 Task: Open Card Employee Promotion Review in Board Customer Service Knowledge Base Development and Management to Workspace Cash Management and add a team member Softage.1@softage.net, a label Red, a checklist Performance Management, an attachment from your google drive, a color Red and finally, add a card description 'Develop and launch new referral program for social media sharing' and a comment 'We should approach this task with a sense of experimentation and exploration, willing to try new things and take risks.'. Add a start date 'Jan 09, 1900' with a due date 'Jan 16, 1900'
Action: Mouse moved to (71, 261)
Screenshot: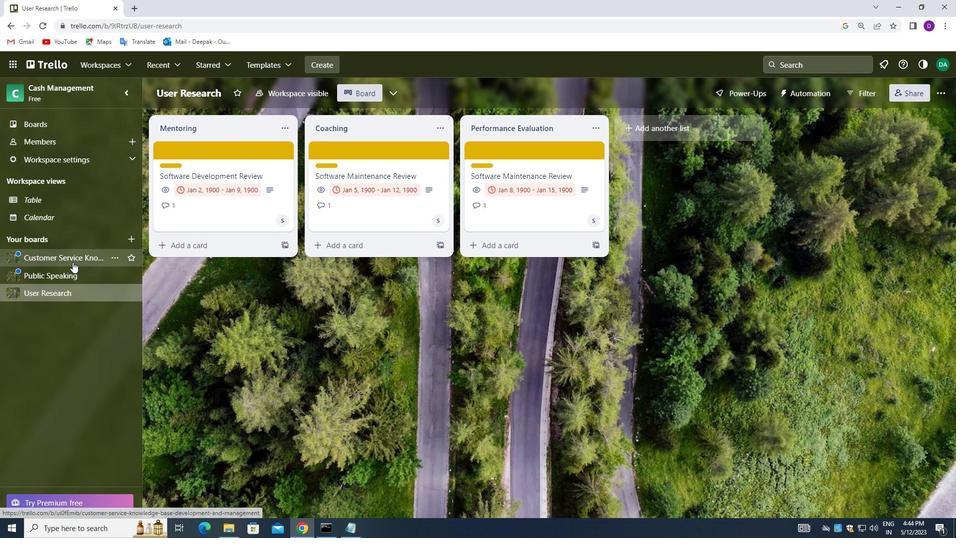 
Action: Mouse pressed left at (71, 261)
Screenshot: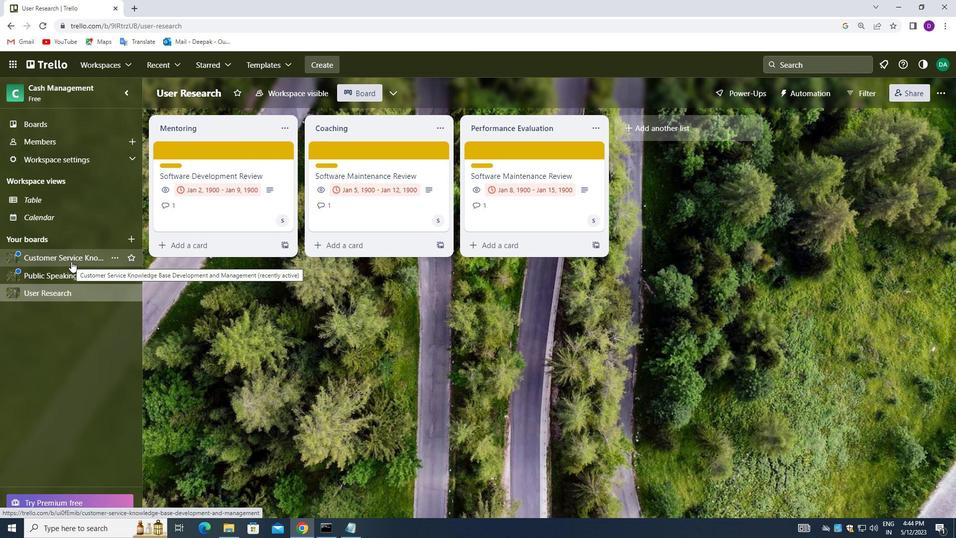 
Action: Mouse moved to (503, 150)
Screenshot: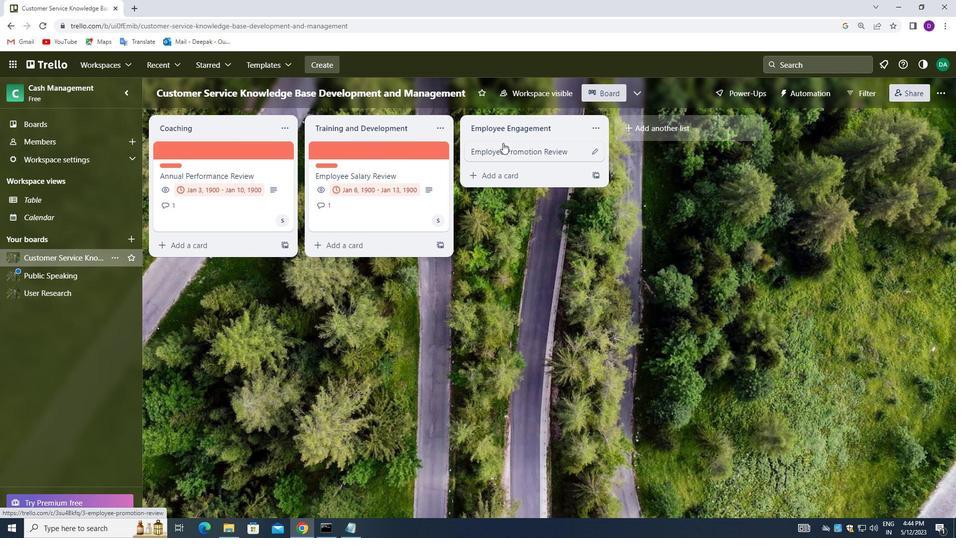 
Action: Mouse pressed left at (503, 150)
Screenshot: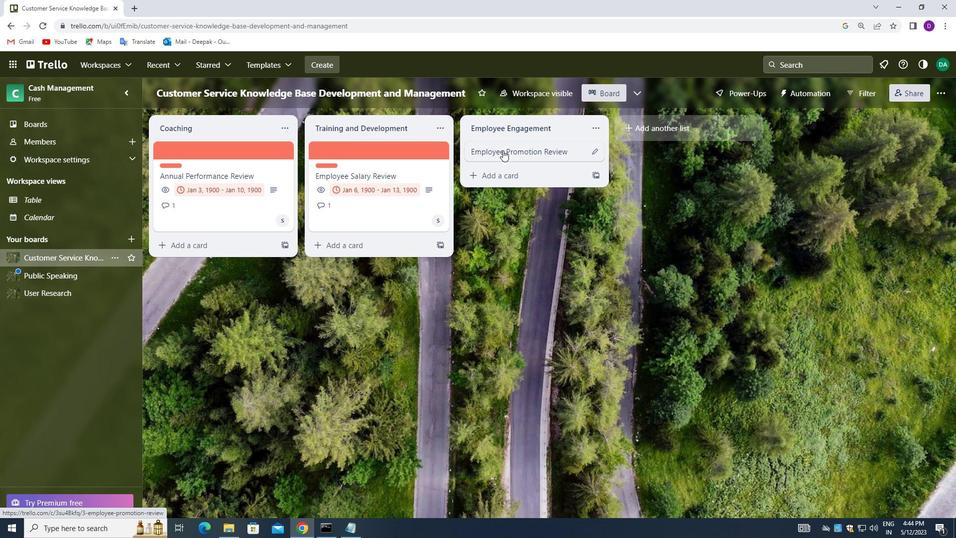 
Action: Mouse moved to (605, 189)
Screenshot: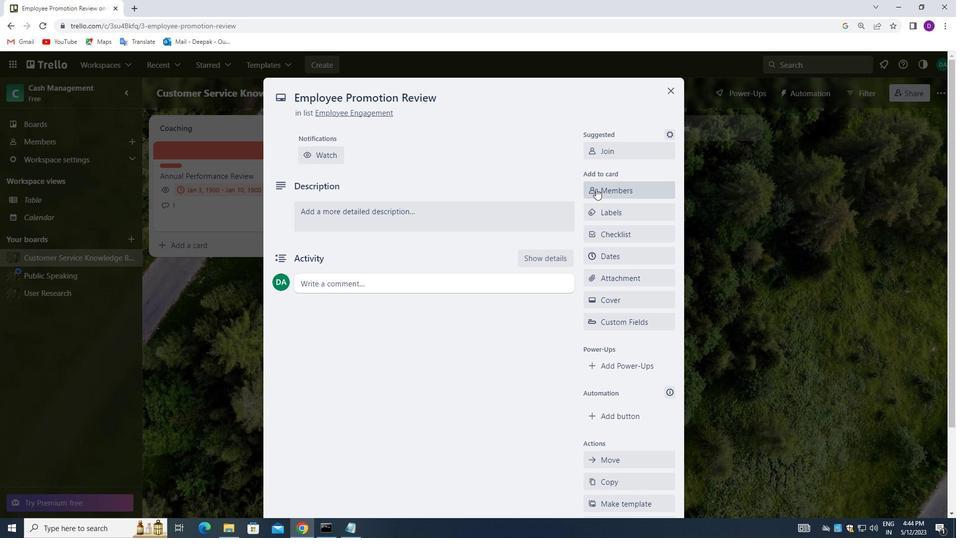 
Action: Mouse pressed left at (605, 189)
Screenshot: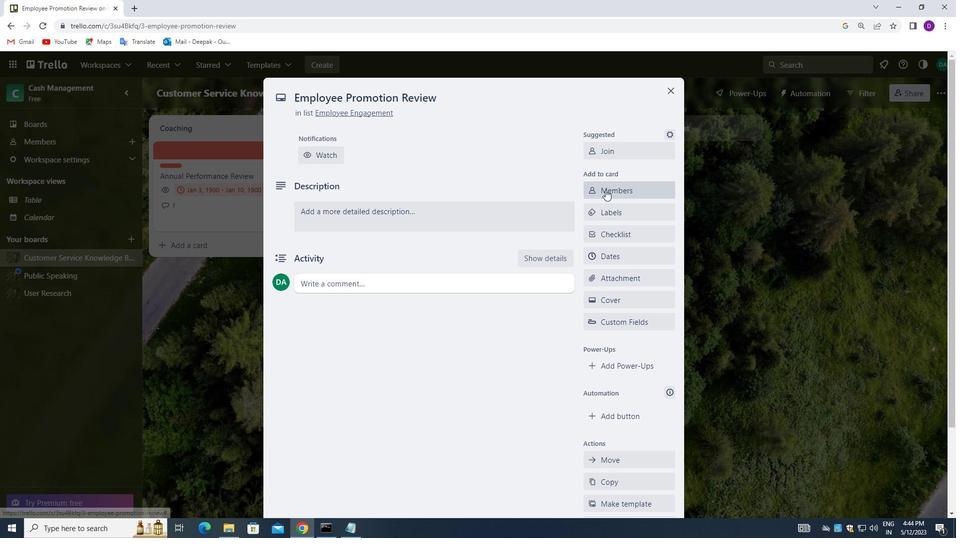 
Action: Mouse moved to (618, 245)
Screenshot: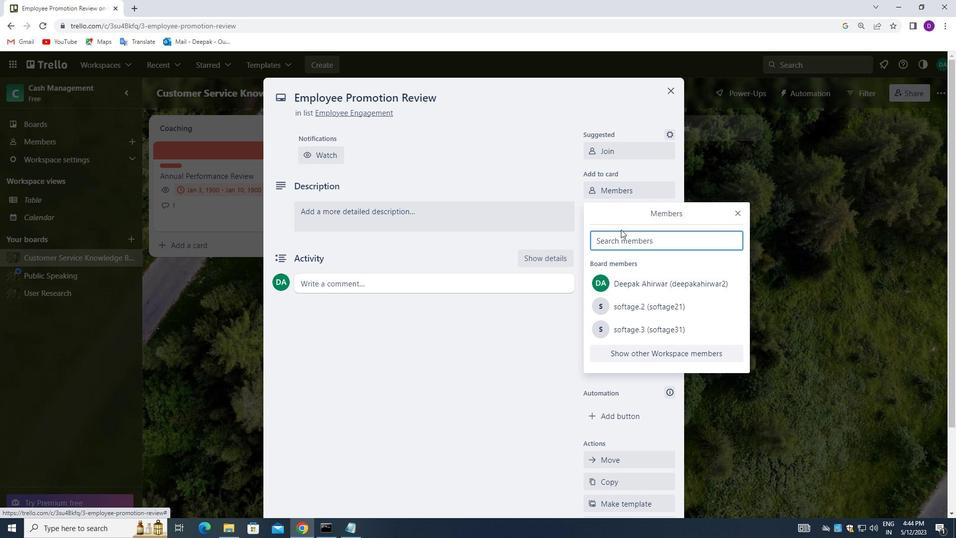 
Action: Mouse pressed left at (618, 245)
Screenshot: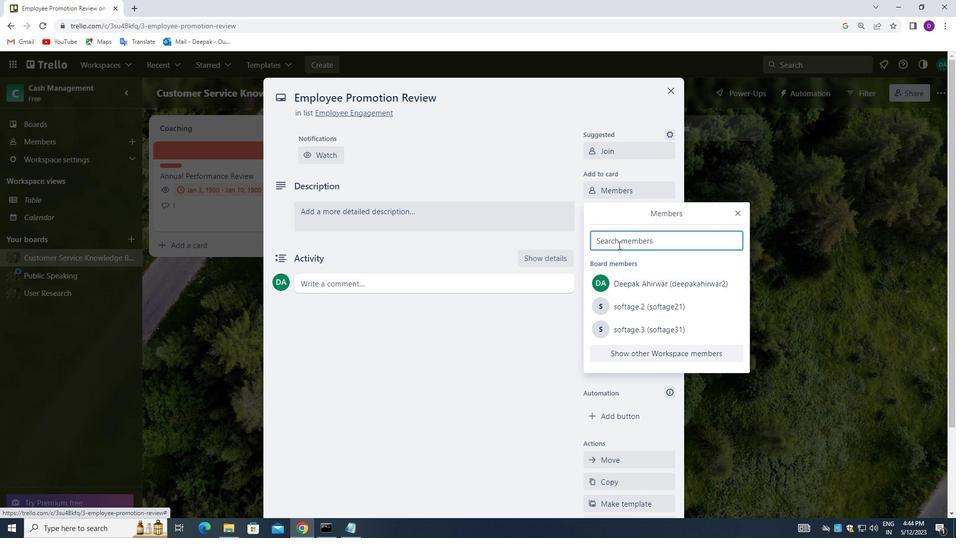 
Action: Key pressed softage.1<Key.shift>@SOFTAGE.NET
Screenshot: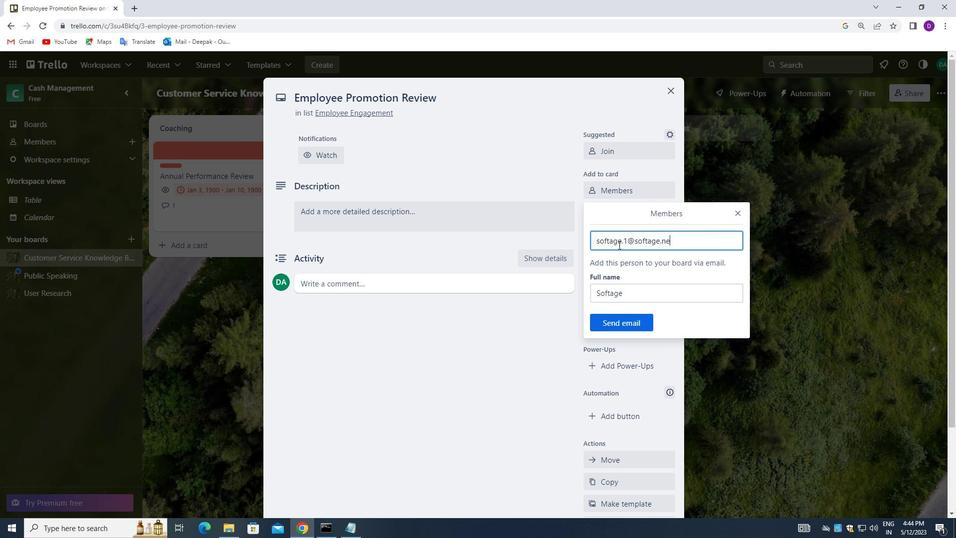 
Action: Mouse moved to (616, 326)
Screenshot: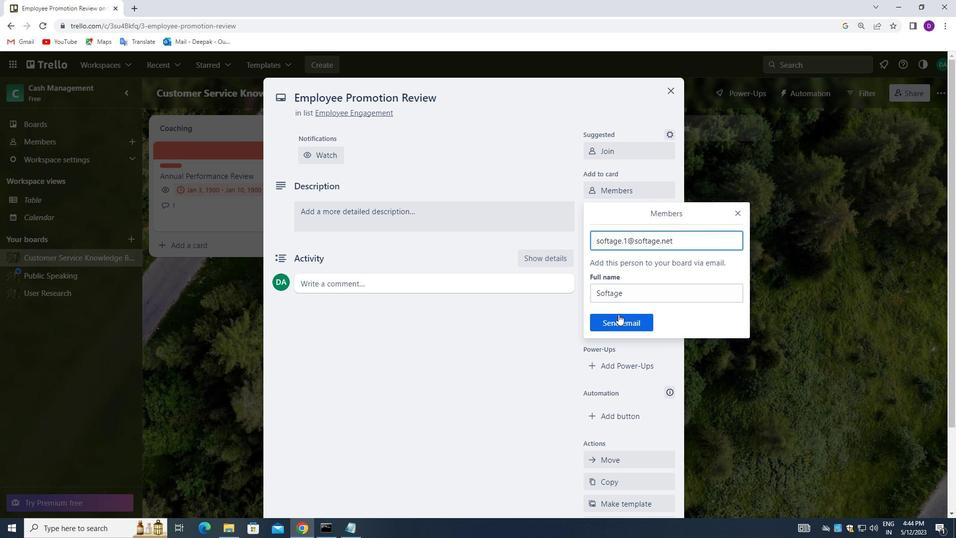 
Action: Mouse pressed left at (616, 326)
Screenshot: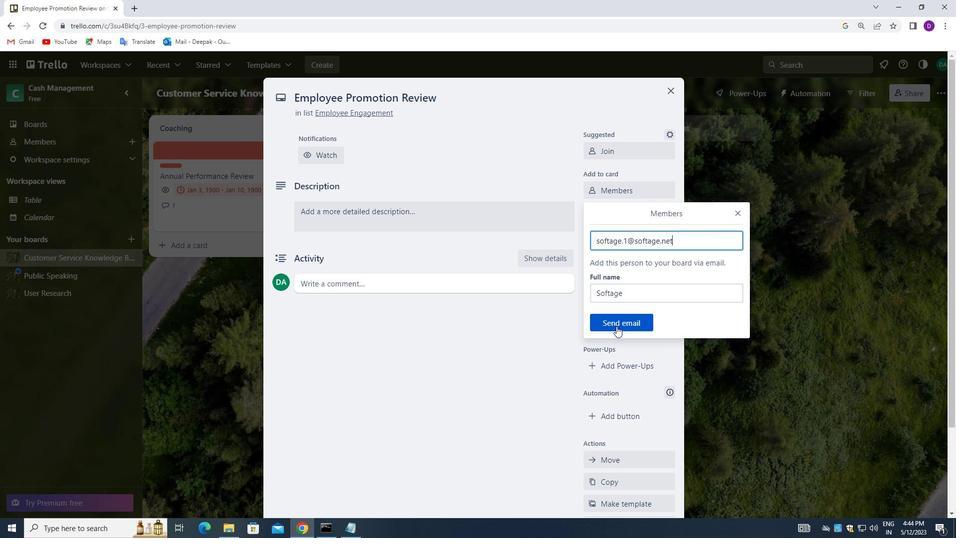 
Action: Mouse moved to (626, 212)
Screenshot: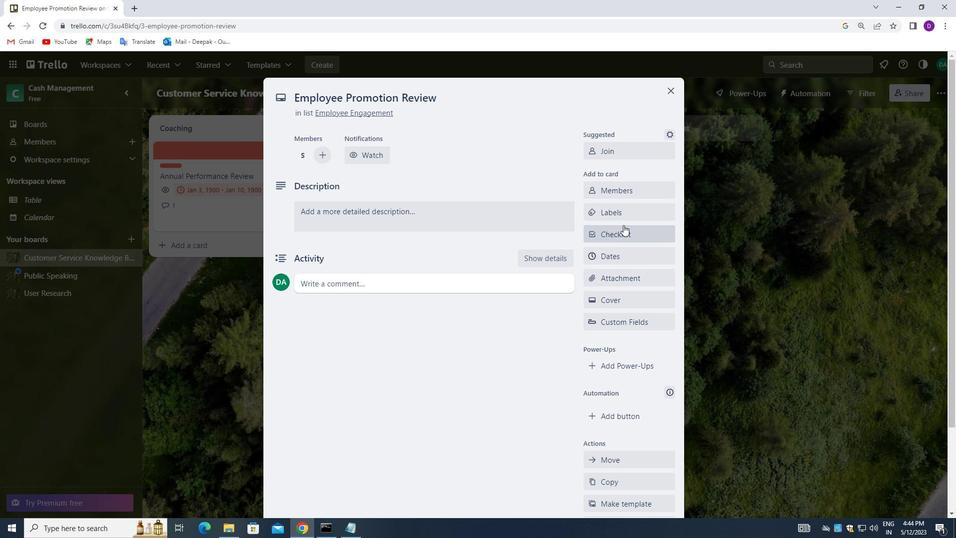 
Action: Mouse pressed left at (626, 212)
Screenshot: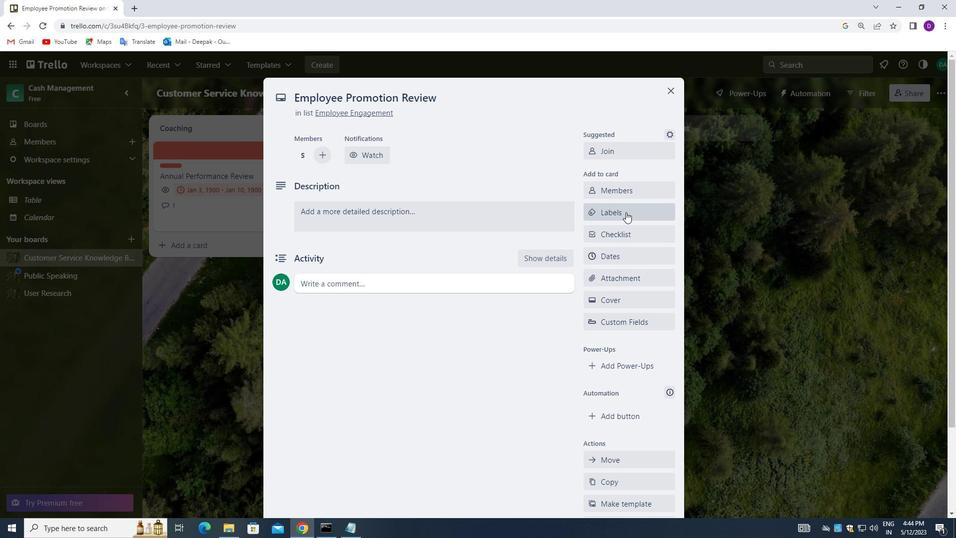 
Action: Mouse moved to (642, 360)
Screenshot: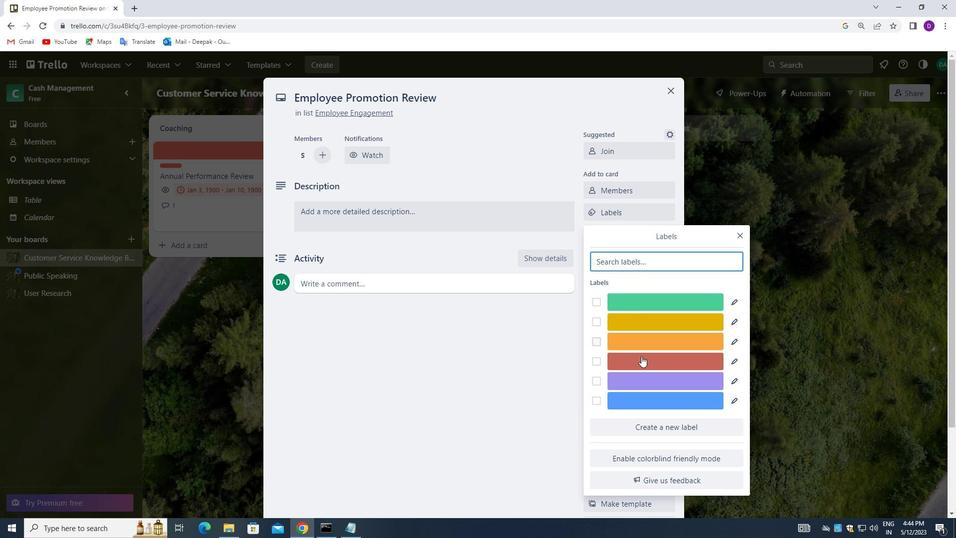 
Action: Mouse pressed left at (642, 360)
Screenshot: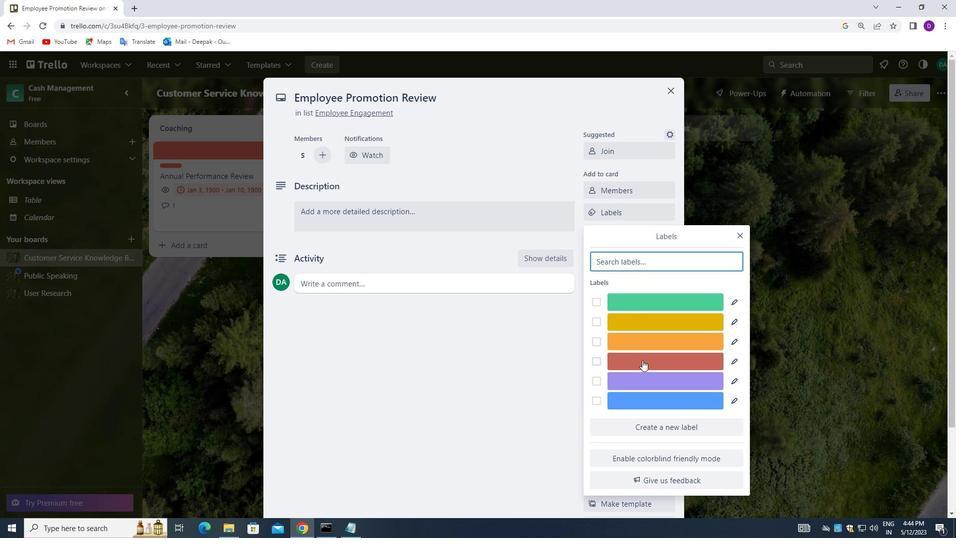 
Action: Mouse moved to (871, 305)
Screenshot: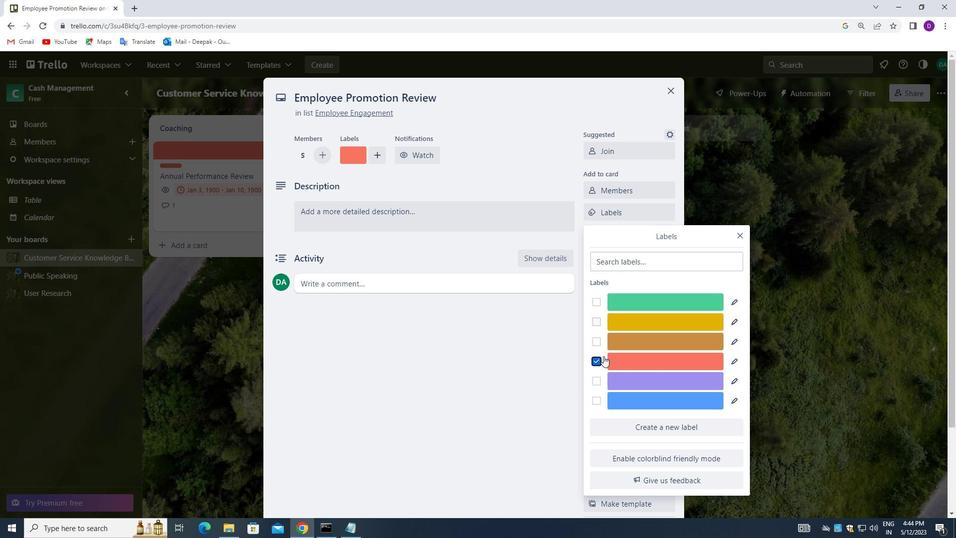 
Action: Mouse pressed left at (871, 305)
Screenshot: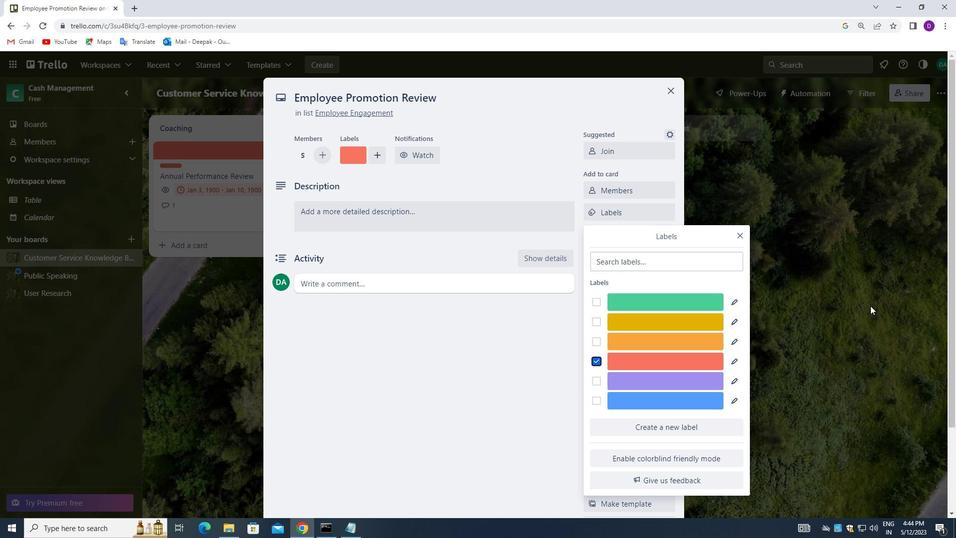 
Action: Mouse moved to (647, 235)
Screenshot: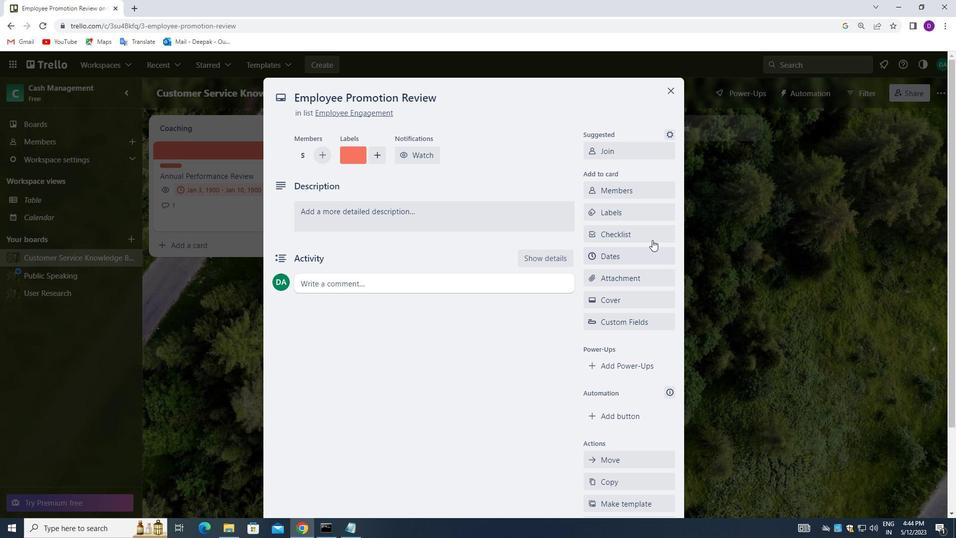 
Action: Mouse pressed left at (647, 235)
Screenshot: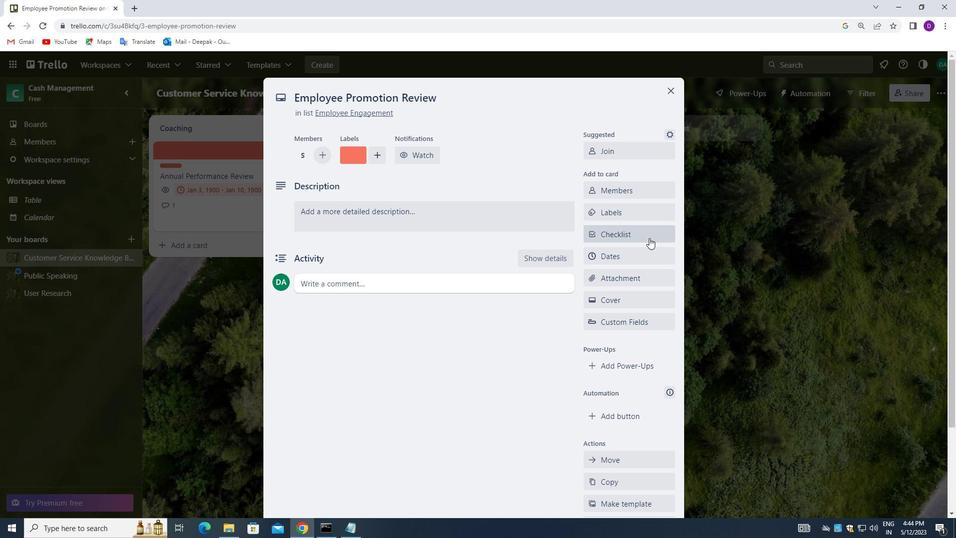 
Action: Mouse moved to (631, 297)
Screenshot: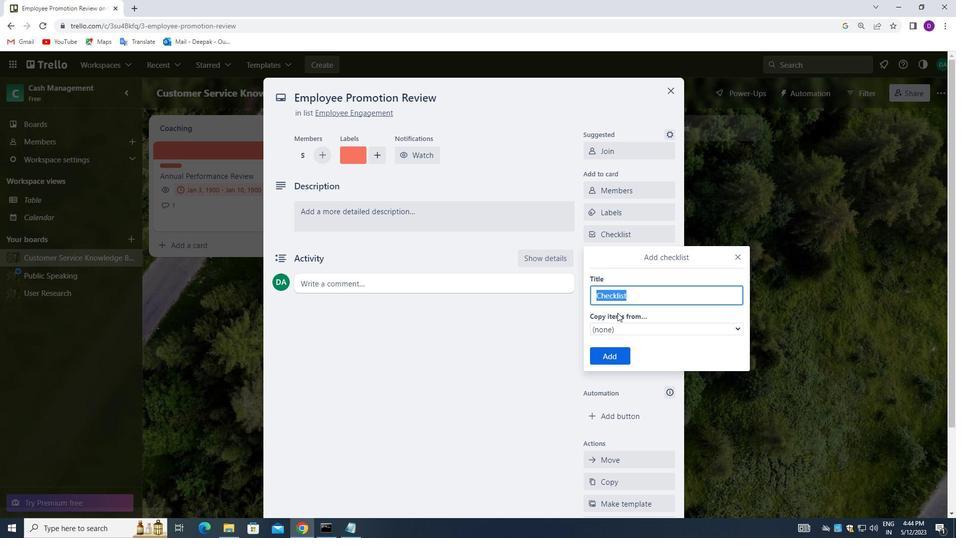 
Action: Key pressed <Key.backspace><Key.shift>PER
Screenshot: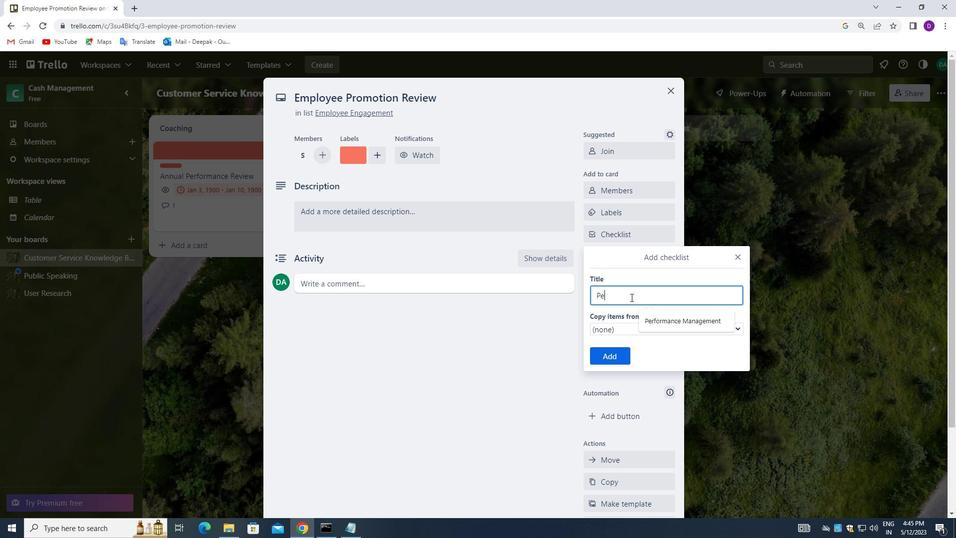 
Action: Mouse moved to (673, 324)
Screenshot: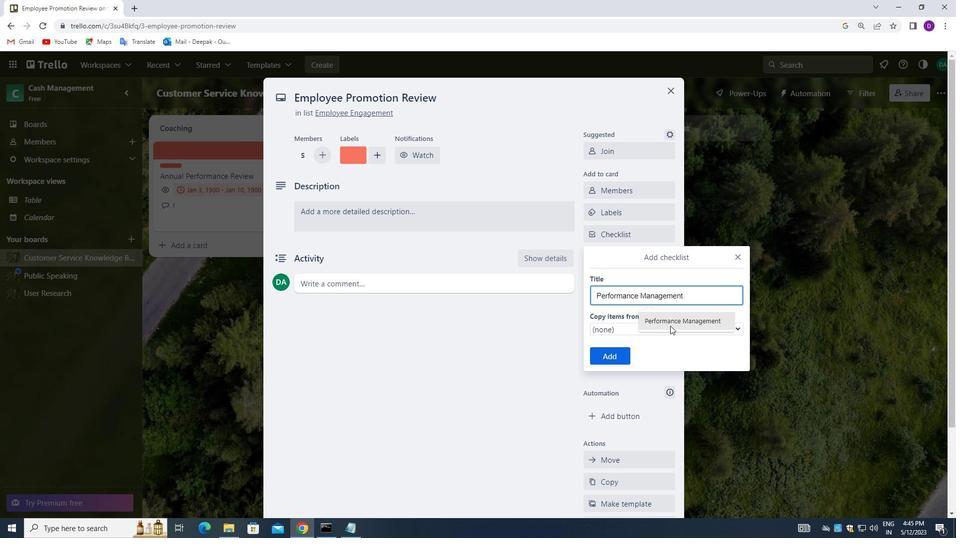 
Action: Mouse pressed left at (673, 324)
Screenshot: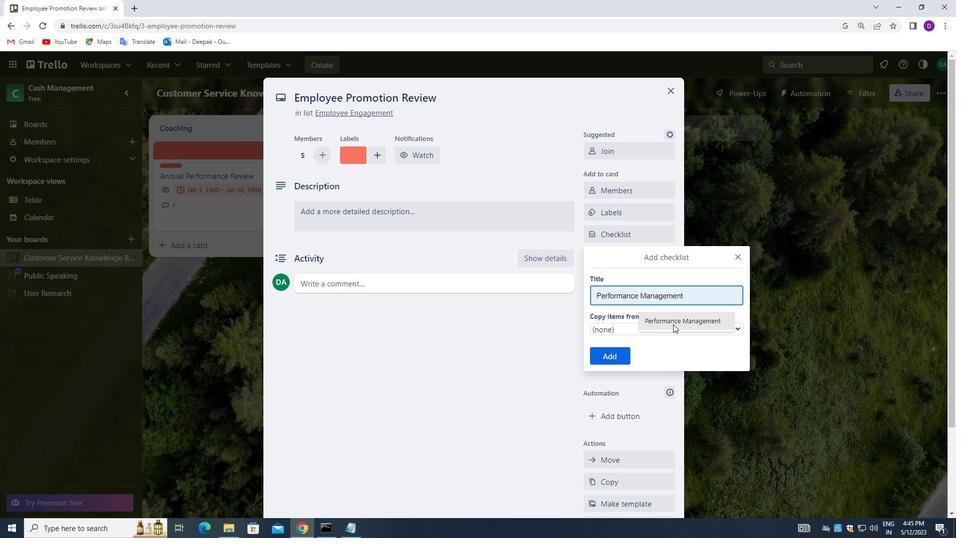 
Action: Mouse moved to (613, 357)
Screenshot: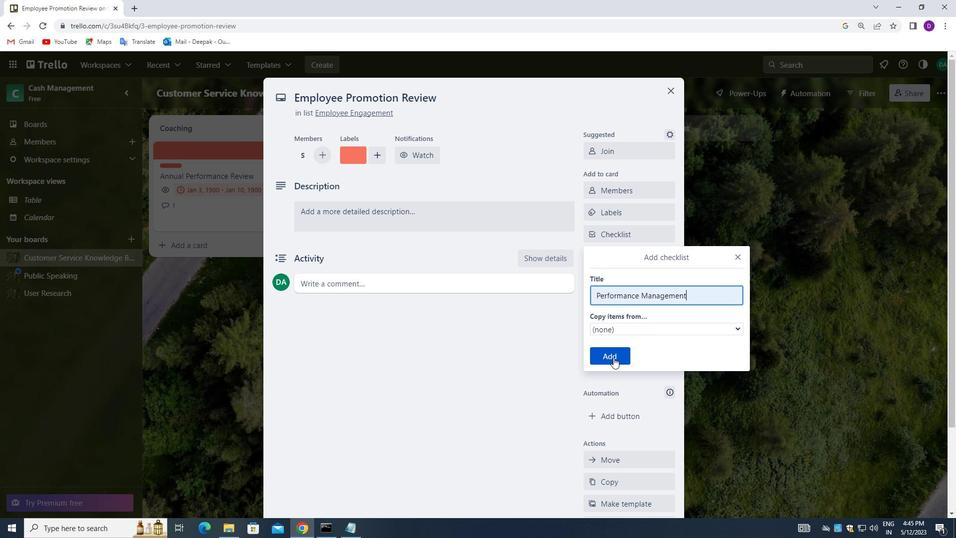 
Action: Mouse pressed left at (613, 357)
Screenshot: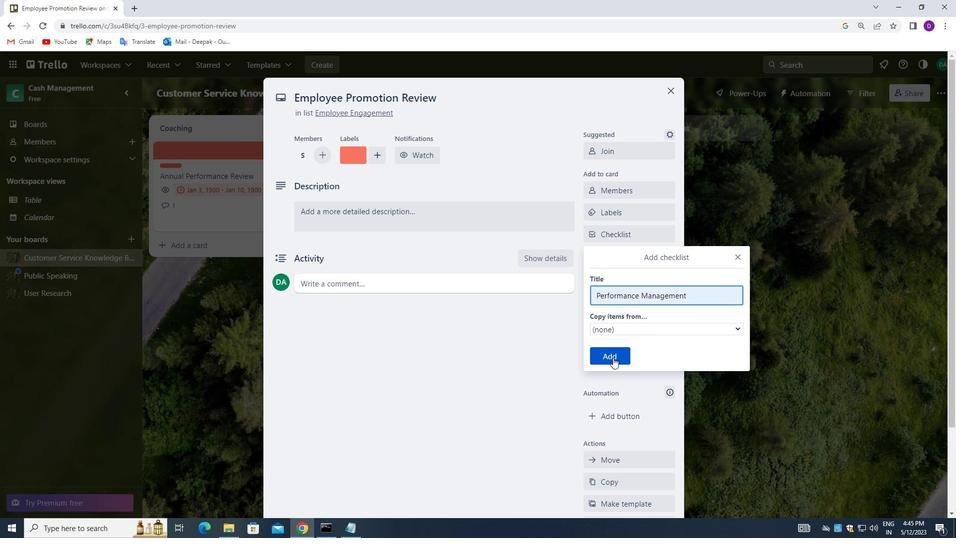 
Action: Mouse moved to (613, 273)
Screenshot: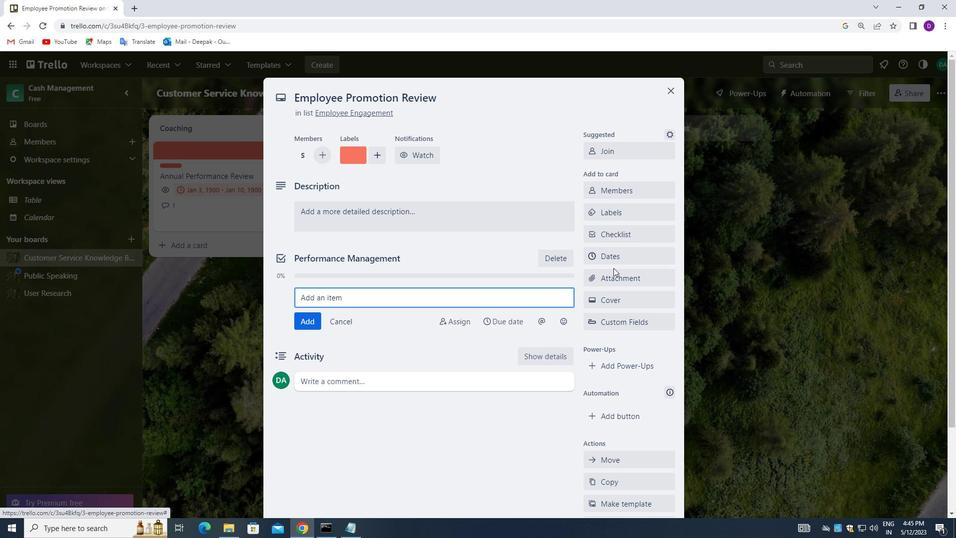 
Action: Mouse pressed left at (613, 273)
Screenshot: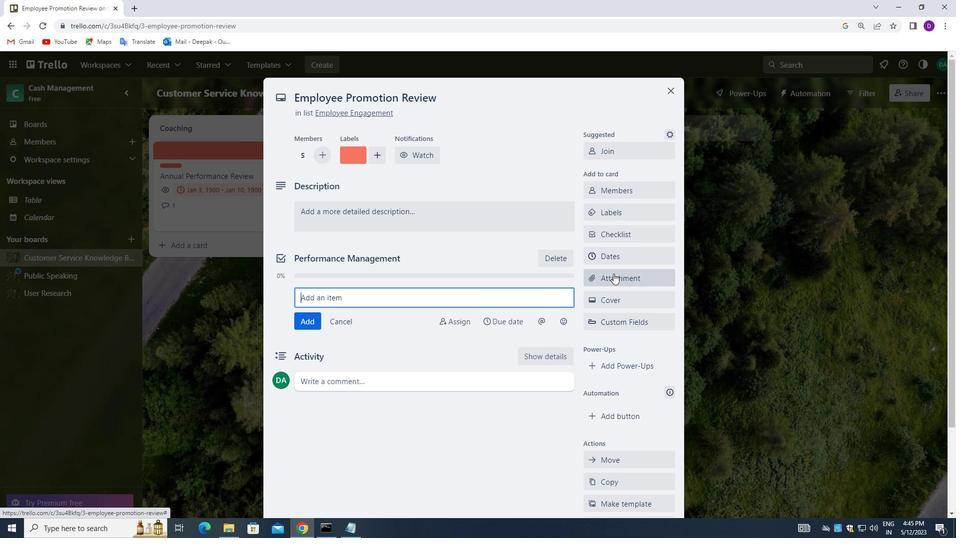 
Action: Mouse moved to (601, 144)
Screenshot: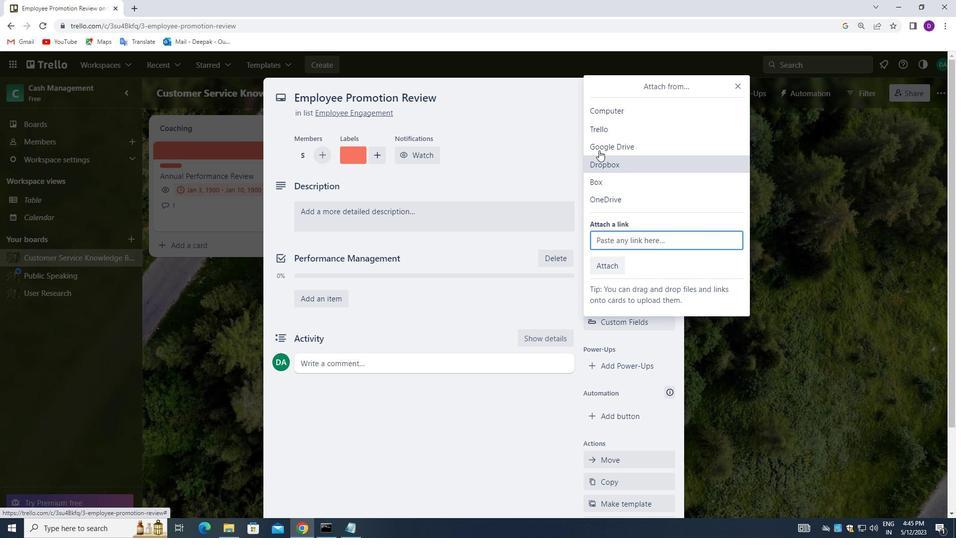 
Action: Mouse pressed left at (601, 144)
Screenshot: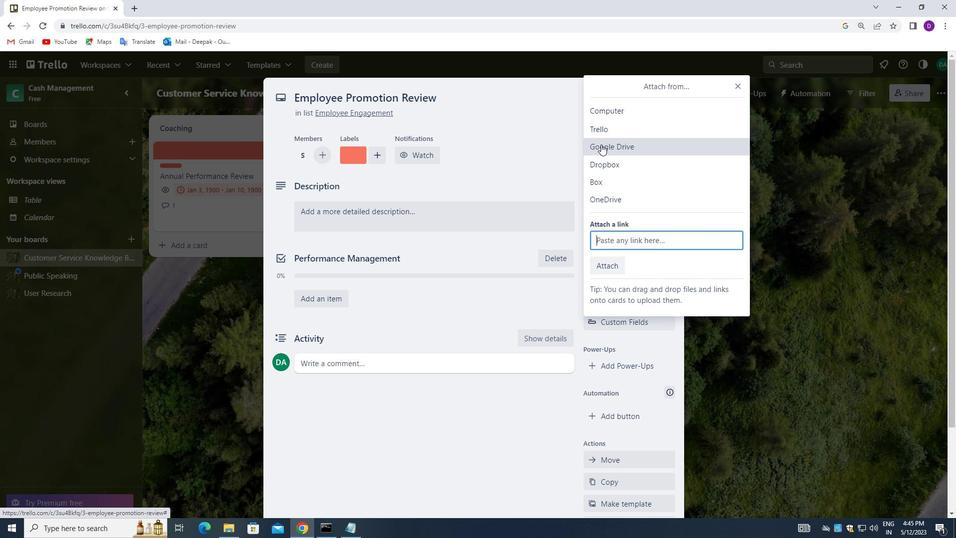
Action: Mouse moved to (751, 126)
Screenshot: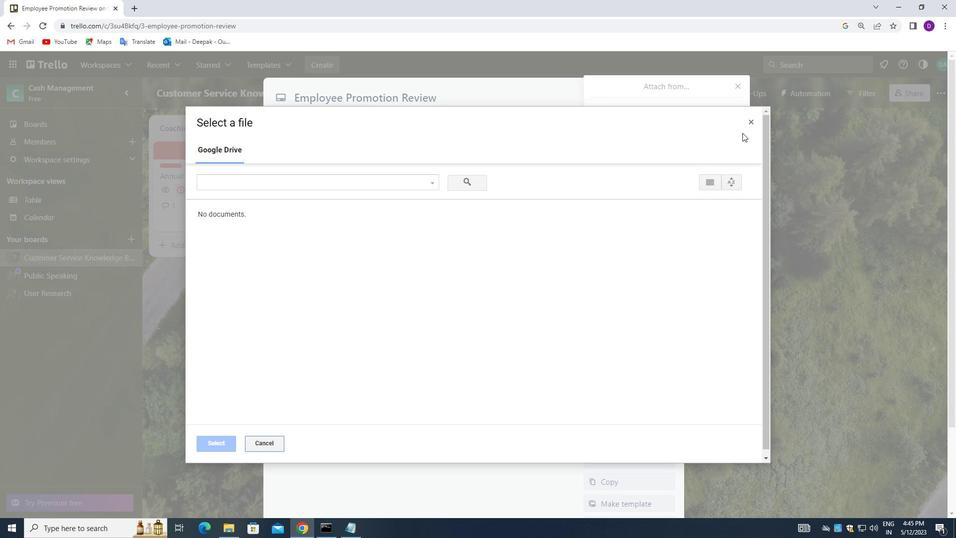 
Action: Mouse pressed left at (751, 126)
Screenshot: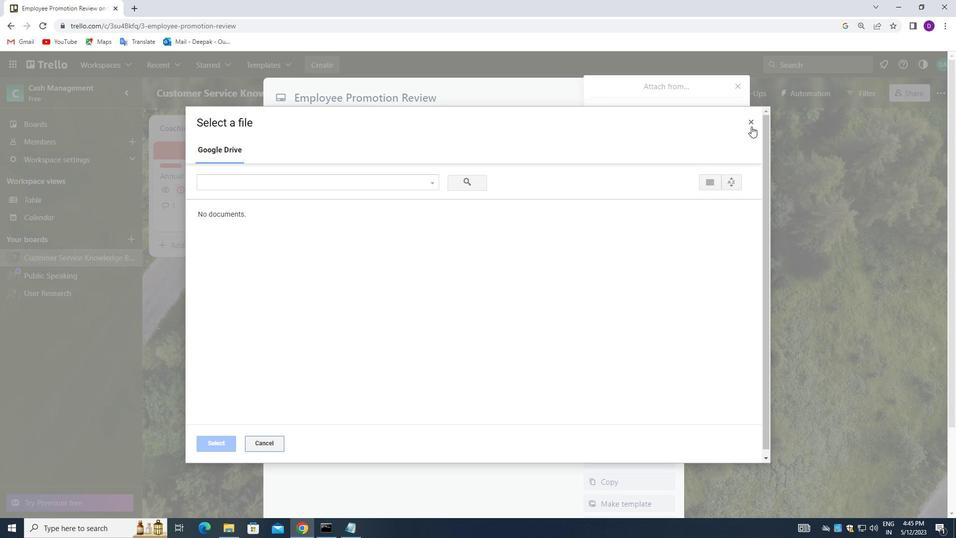 
Action: Mouse moved to (738, 87)
Screenshot: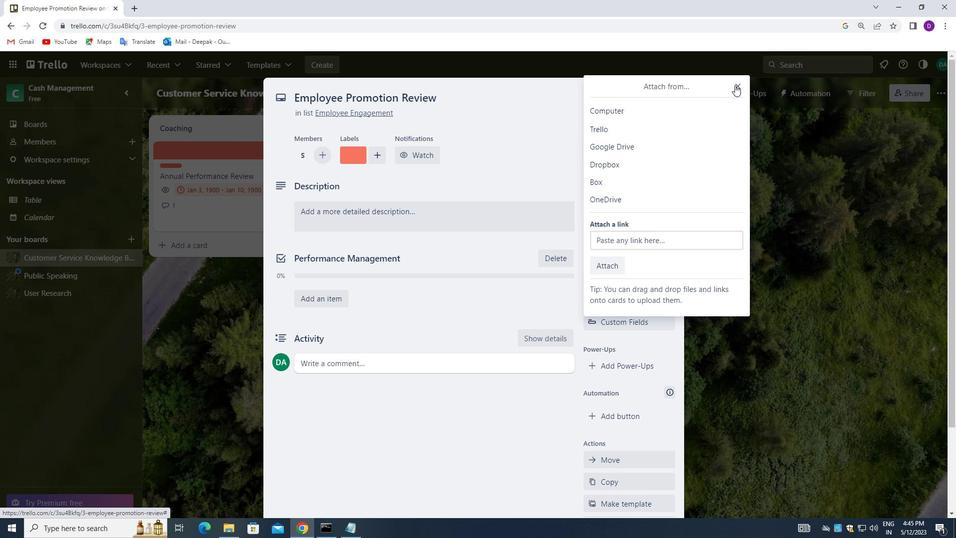 
Action: Mouse pressed left at (738, 87)
Screenshot: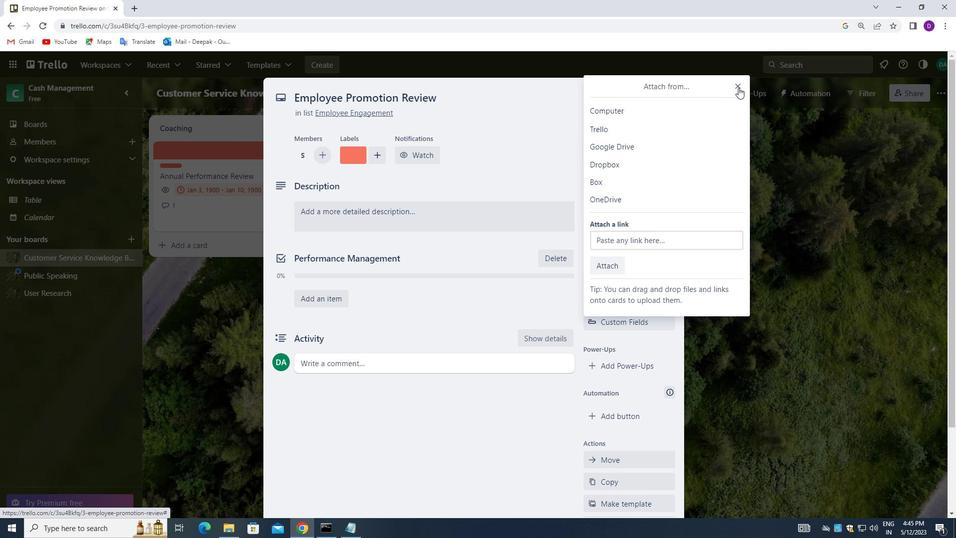 
Action: Mouse moved to (616, 300)
Screenshot: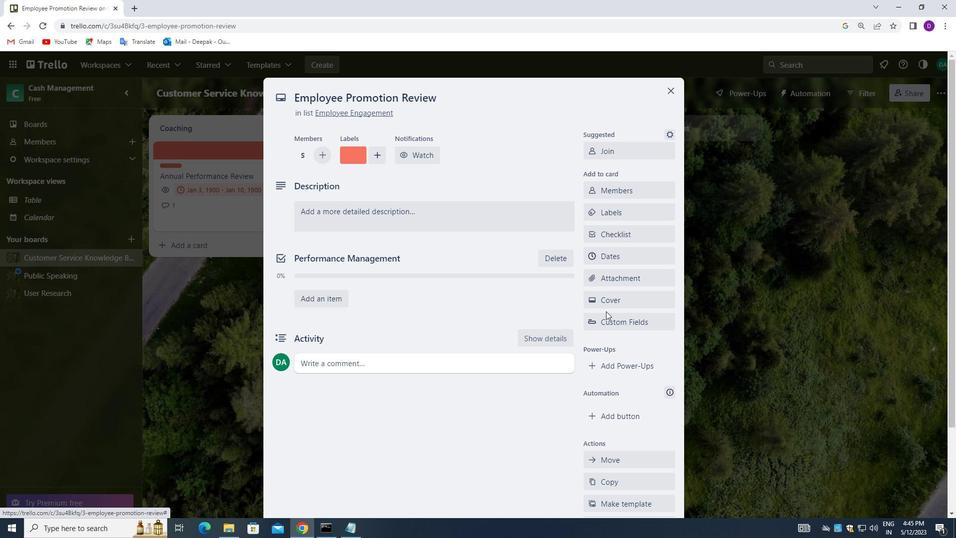 
Action: Mouse pressed left at (616, 300)
Screenshot: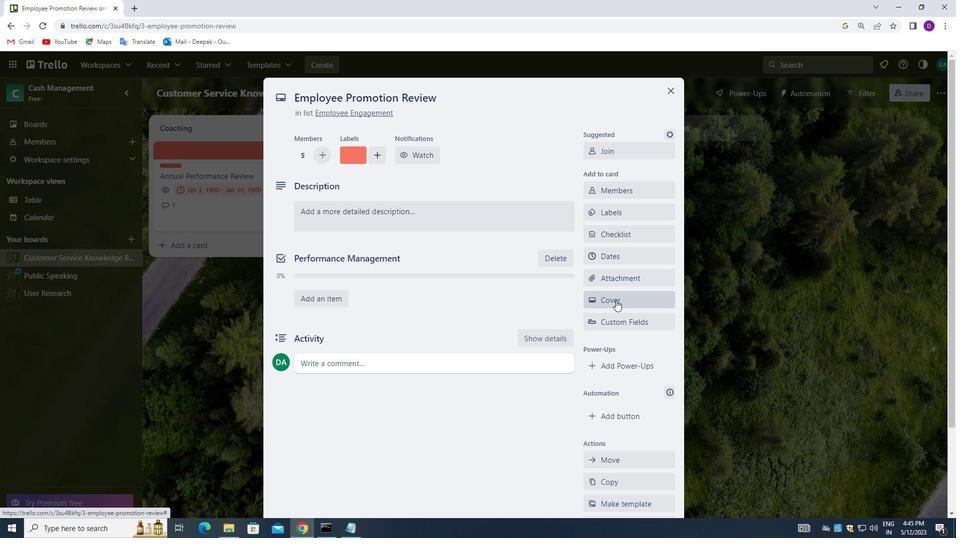 
Action: Mouse moved to (696, 303)
Screenshot: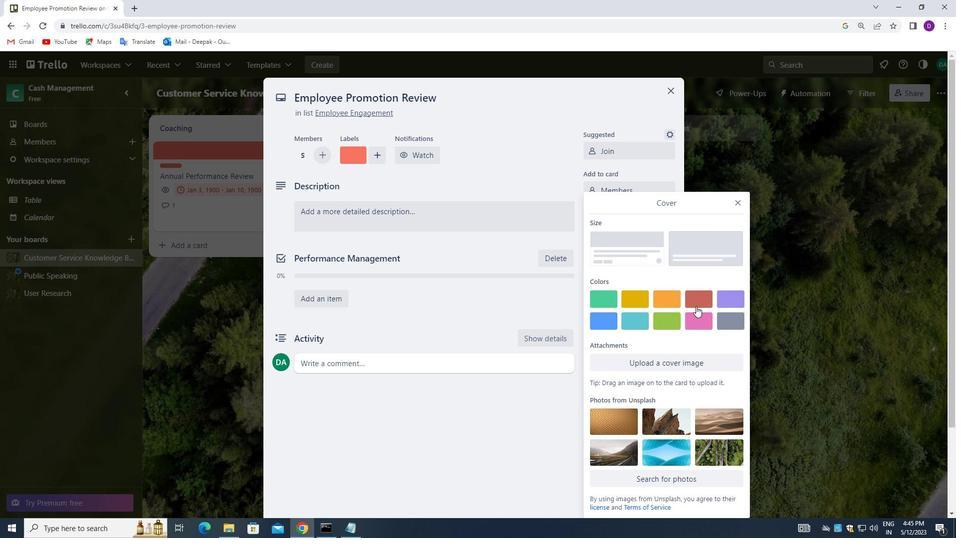 
Action: Mouse pressed left at (696, 303)
Screenshot: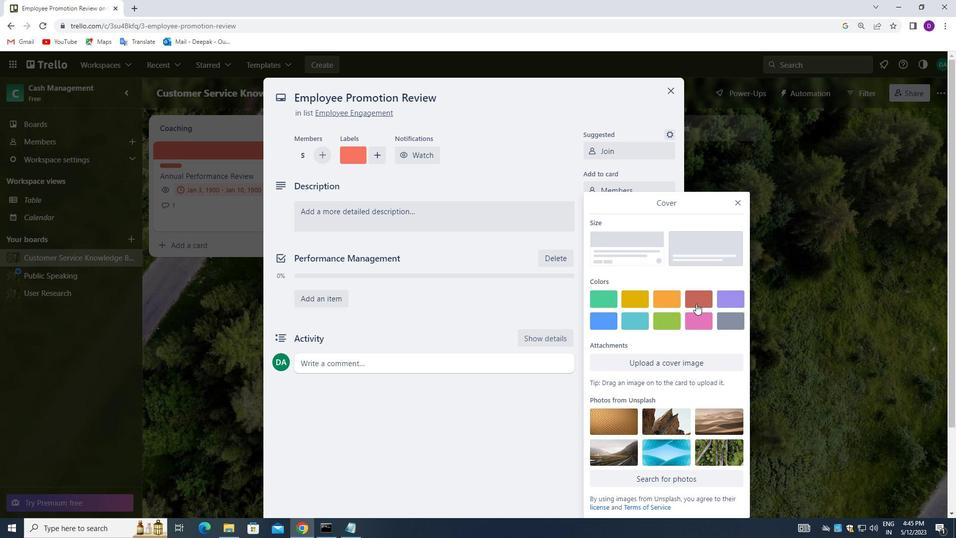 
Action: Mouse moved to (792, 227)
Screenshot: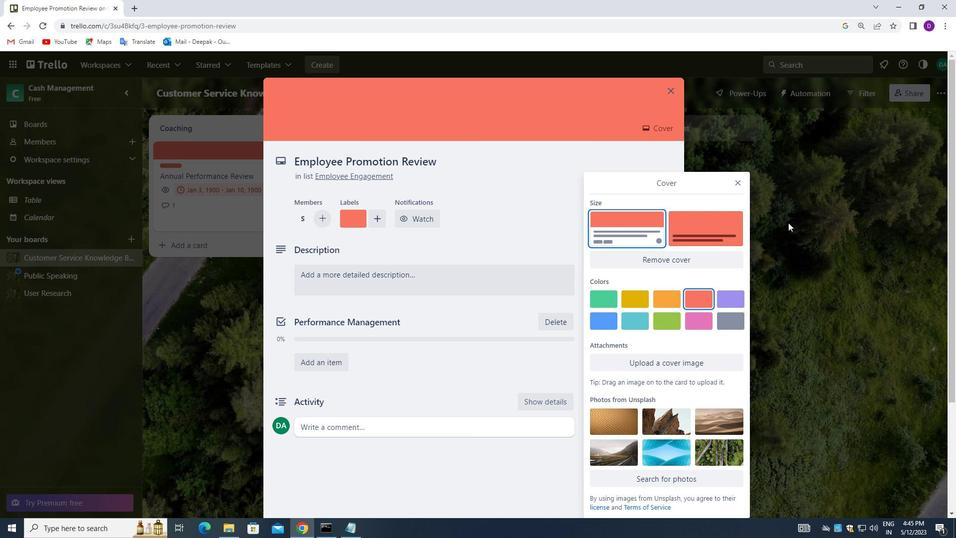
Action: Mouse pressed left at (792, 227)
Screenshot: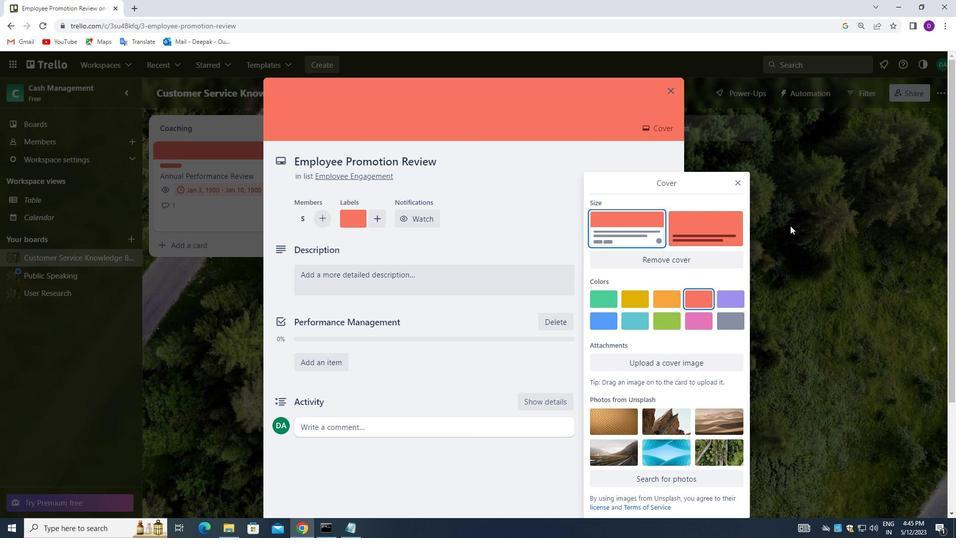 
Action: Mouse moved to (358, 272)
Screenshot: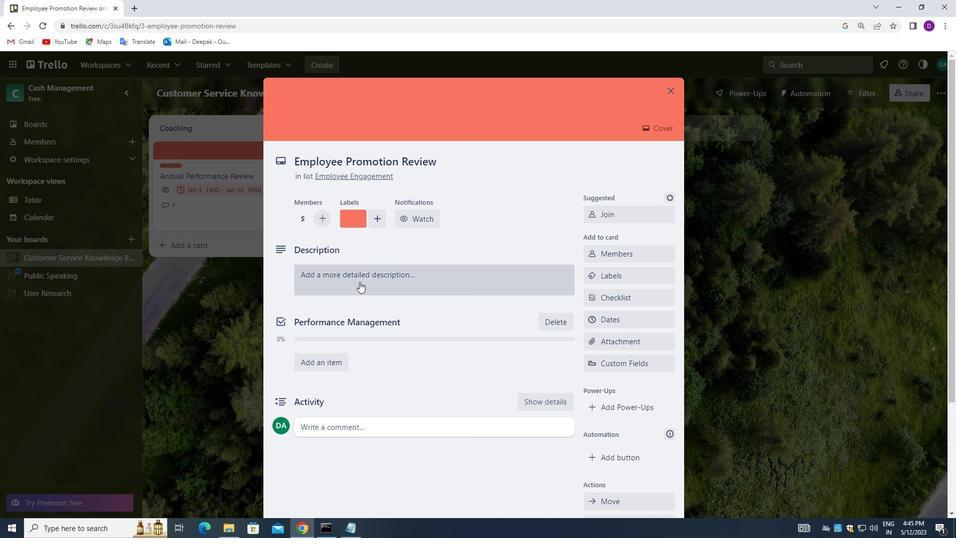 
Action: Mouse pressed left at (358, 272)
Screenshot: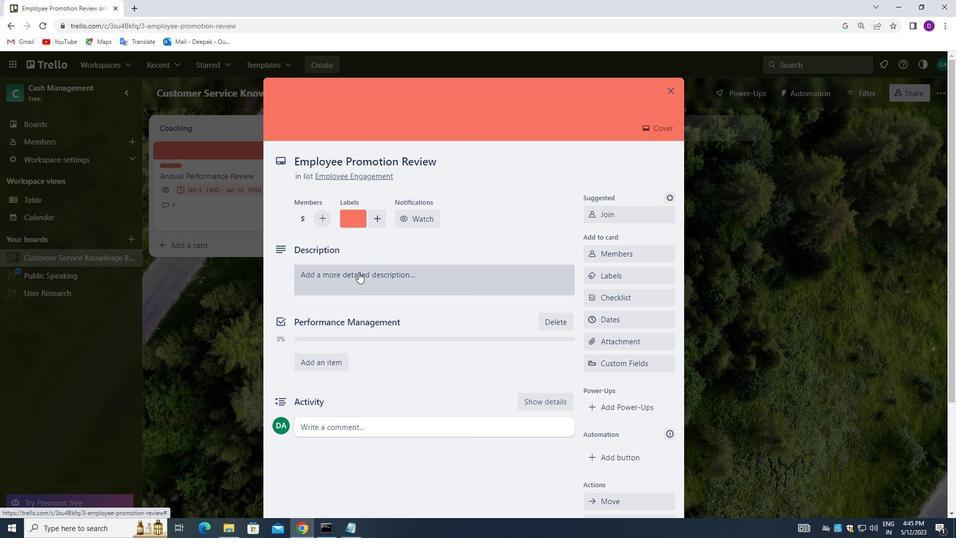 
Action: Mouse moved to (325, 314)
Screenshot: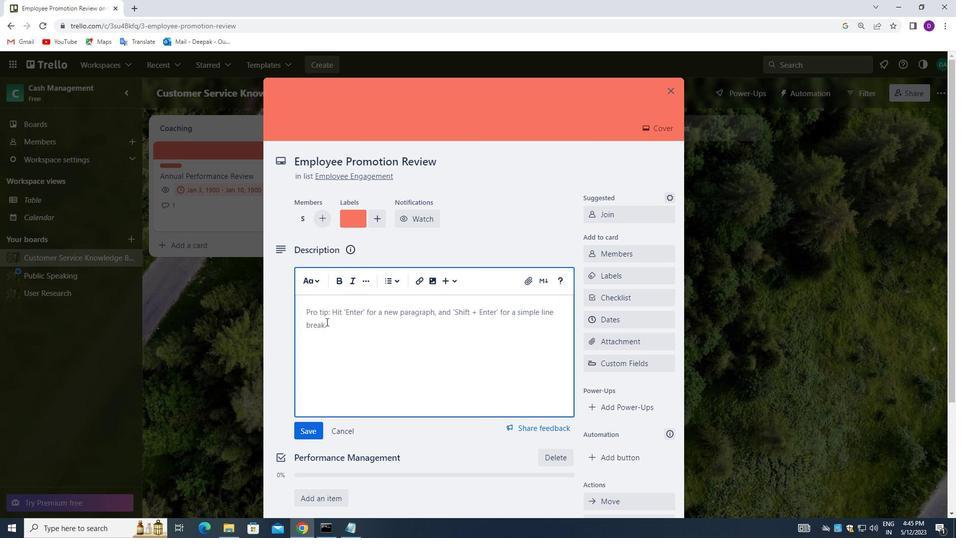 
Action: Mouse pressed left at (325, 314)
Screenshot: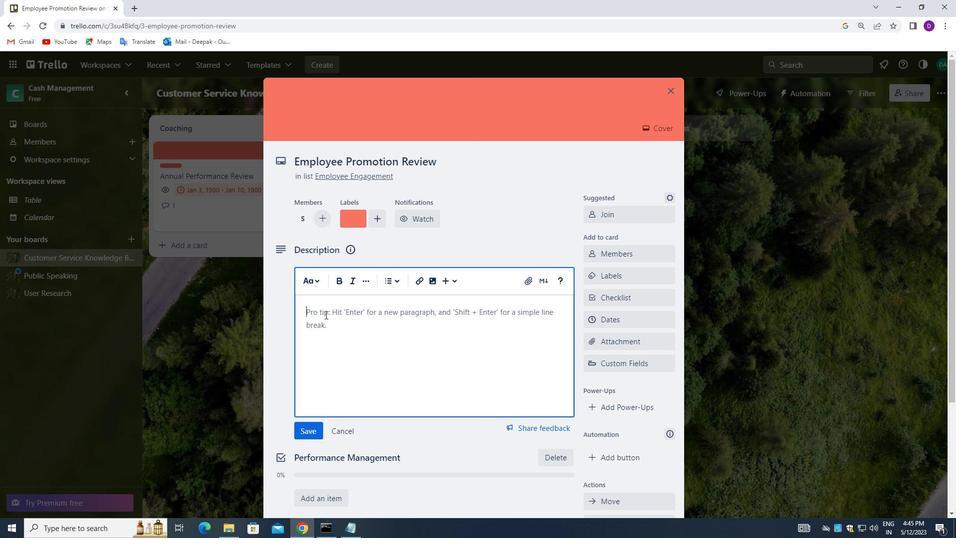 
Action: Key pressed <Key.shift>DEVELOP<Key.space>AND<Key.space>LAUNCH<Key.space>NEW<Key.space>REFERRAL<Key.space>PROGRAM<Key.space>FOR<Key.space>SOCIAL<Key.space>MEDIA<Key.space>SHARING.
Screenshot: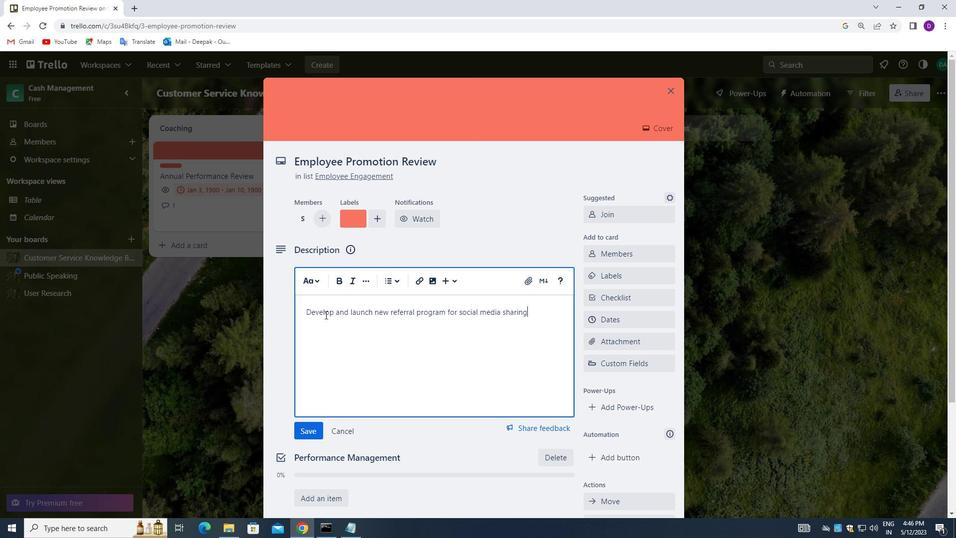 
Action: Mouse moved to (300, 432)
Screenshot: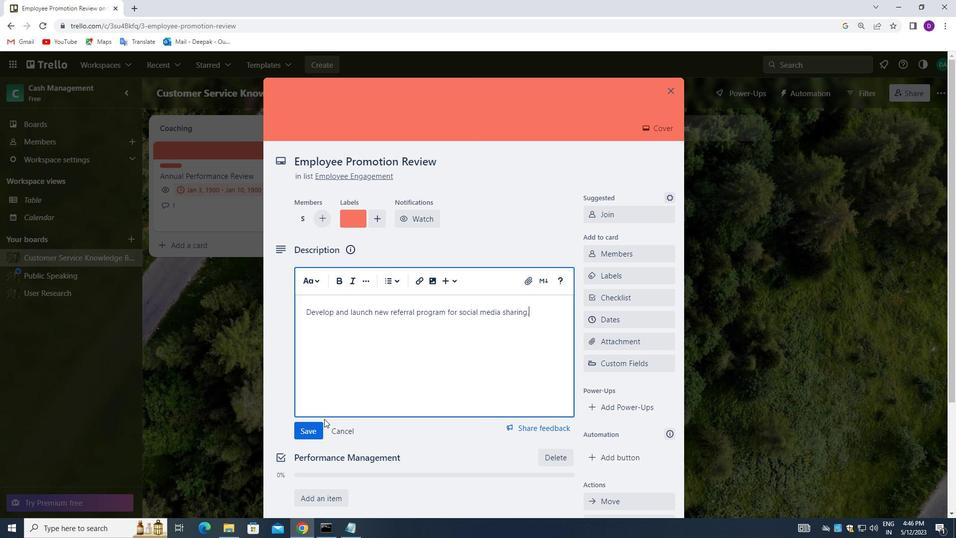 
Action: Mouse pressed left at (300, 432)
Screenshot: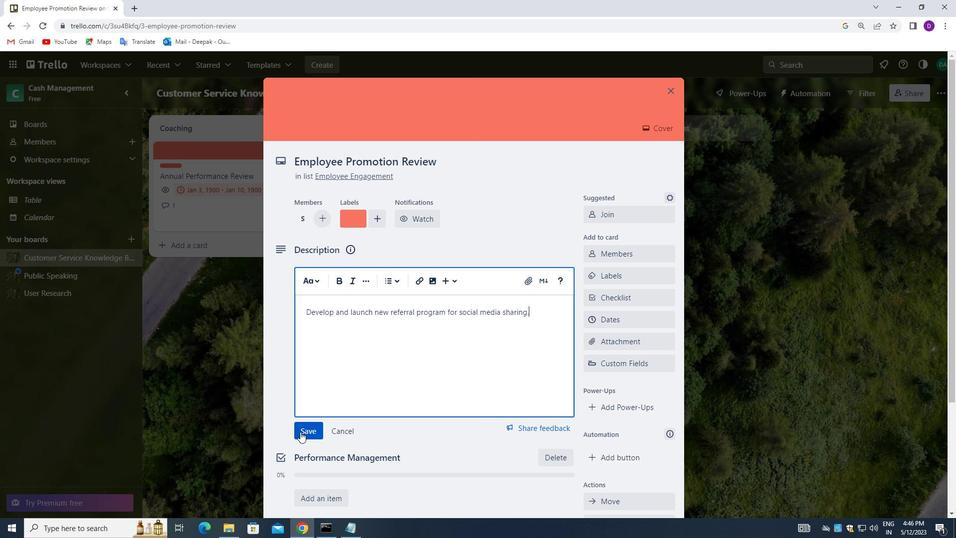 
Action: Mouse moved to (321, 407)
Screenshot: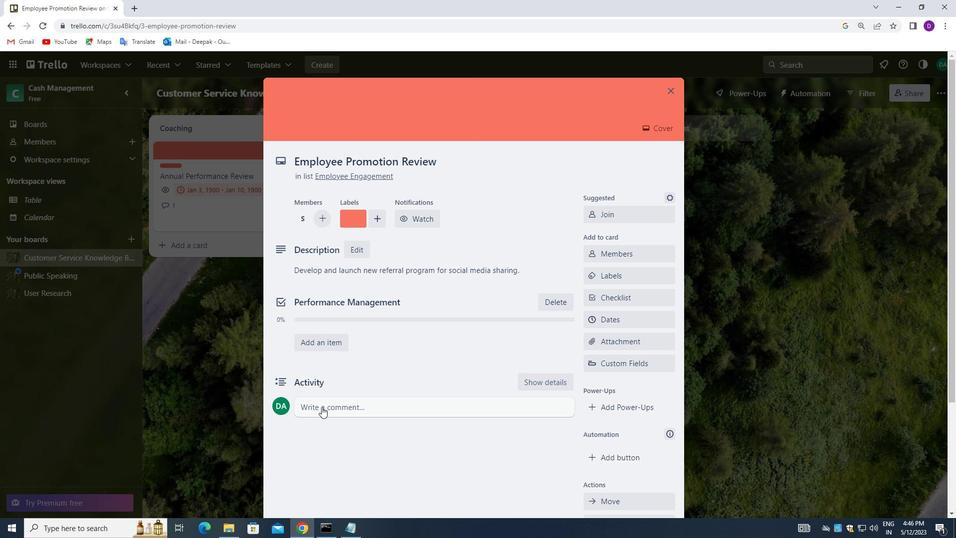 
Action: Mouse pressed left at (321, 407)
Screenshot: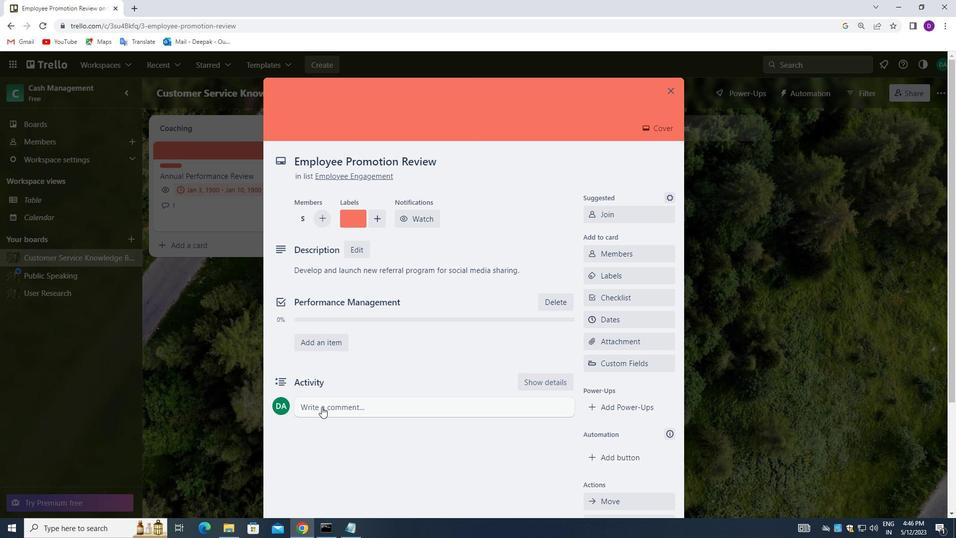
Action: Mouse moved to (320, 437)
Screenshot: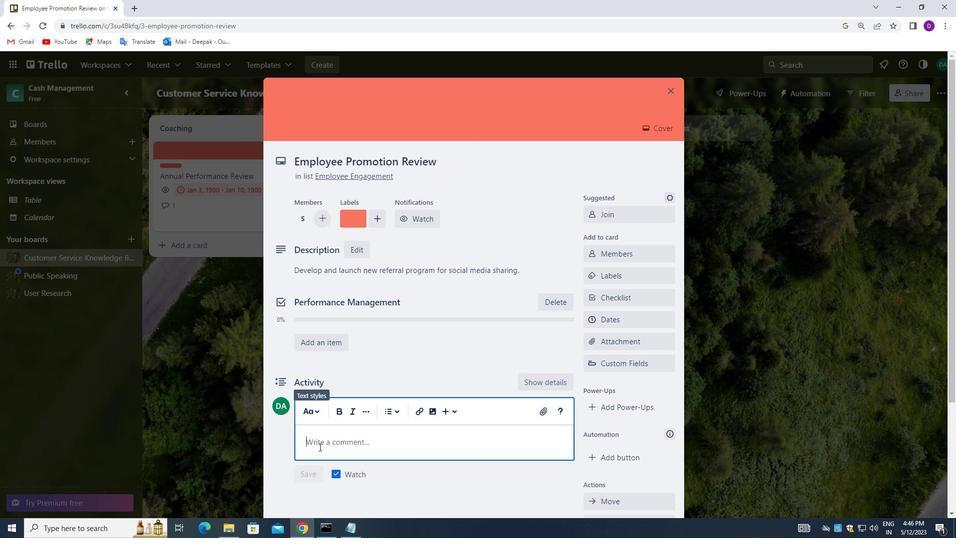 
Action: Mouse pressed left at (320, 437)
Screenshot: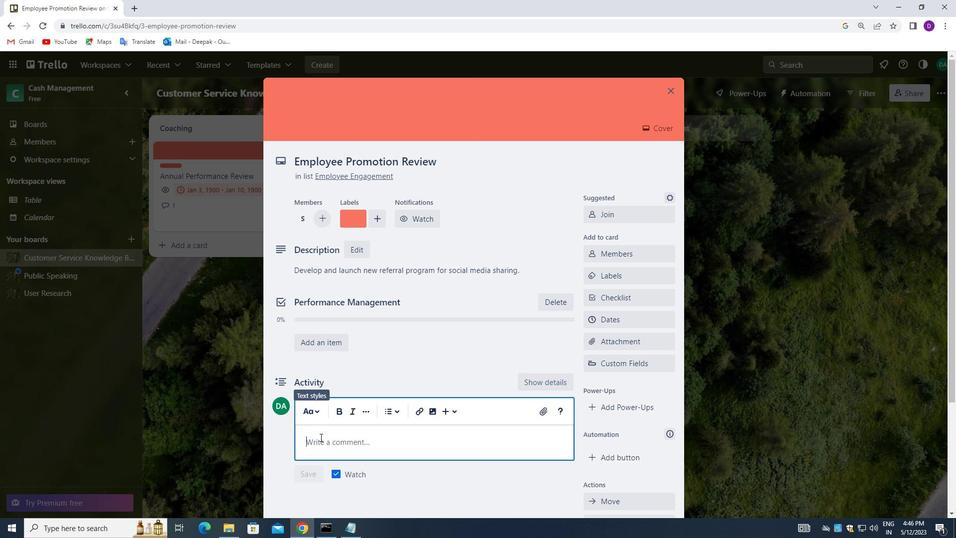 
Action: Key pressed <Key.shift>WE<Key.space>SHOULD<Key.space>APPROACH<Key.space>THIS<Key.space>TASK<Key.space>WITH<Key.space>A<Key.space>SENSE<Key.space>OF<Key.space>EXPERIMENTATION<Key.space>AND<Key.space>EXPLORATION,<Key.space>WILLING<Key.space>TO<Key.space>TRY<Key.space>NEW<Key.space>THINGS<Key.space>AND<Key.space>TAKE<Key.space>RISKS.
Screenshot: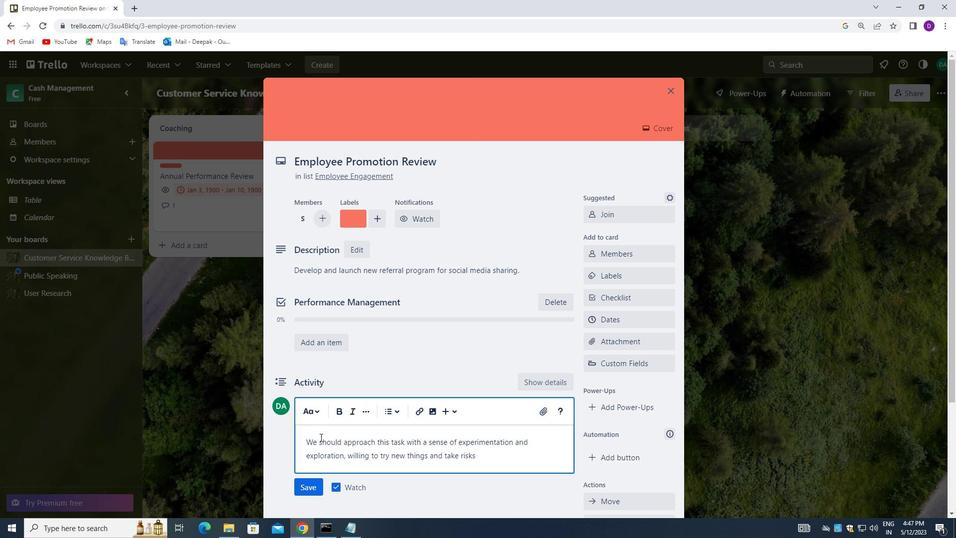 
Action: Mouse moved to (307, 488)
Screenshot: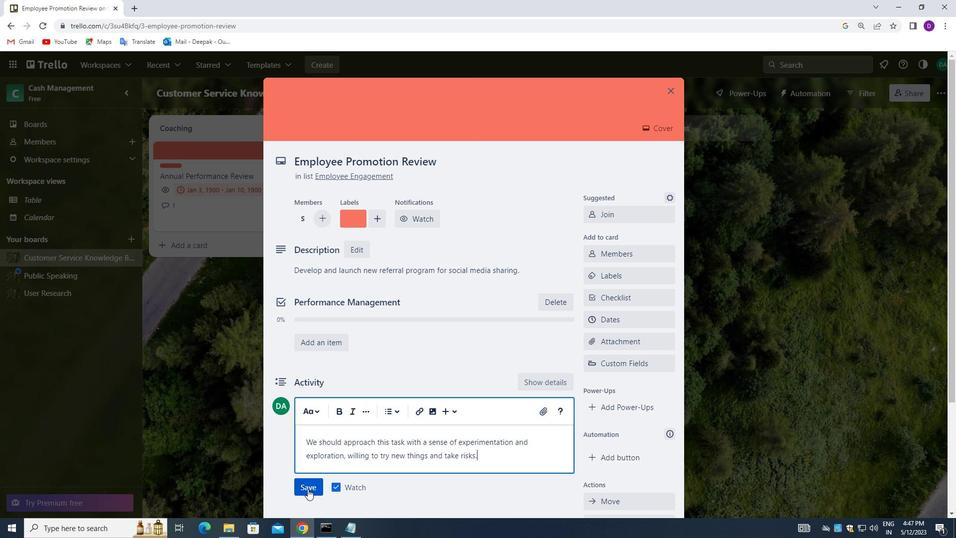 
Action: Mouse pressed left at (307, 488)
Screenshot: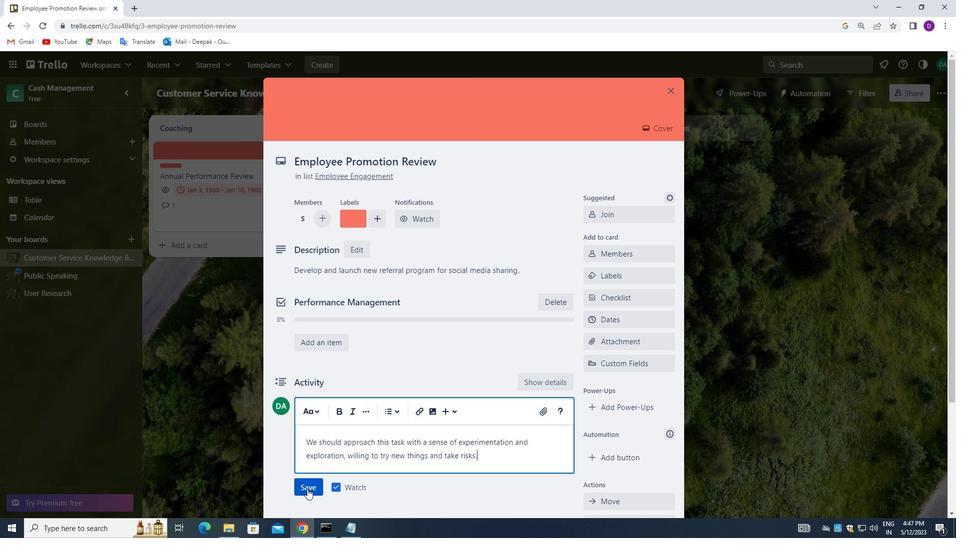 
Action: Mouse moved to (631, 320)
Screenshot: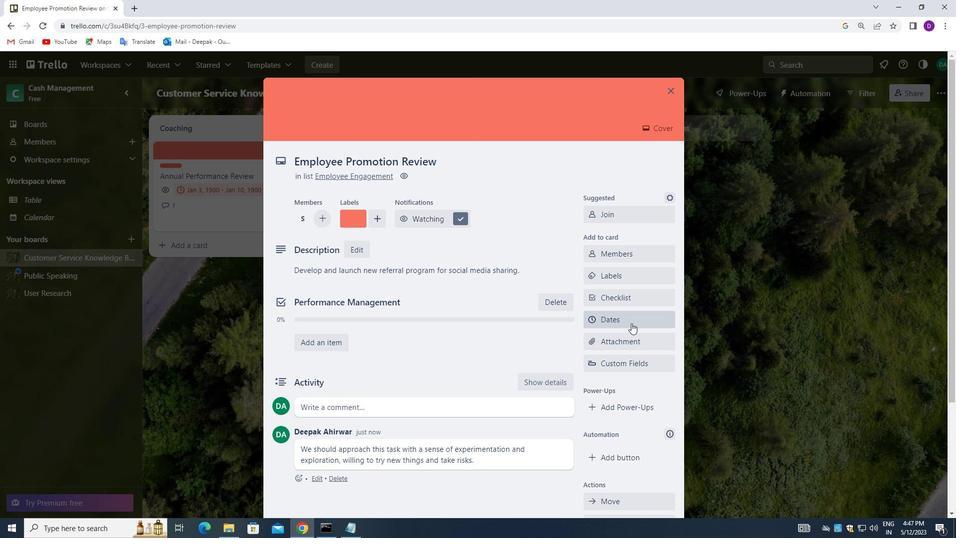 
Action: Mouse pressed left at (631, 320)
Screenshot: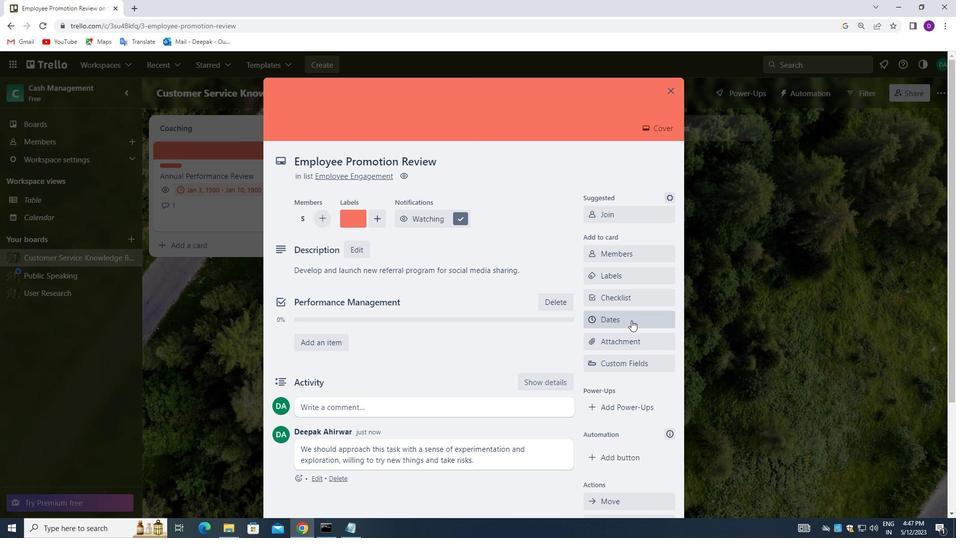 
Action: Mouse moved to (595, 291)
Screenshot: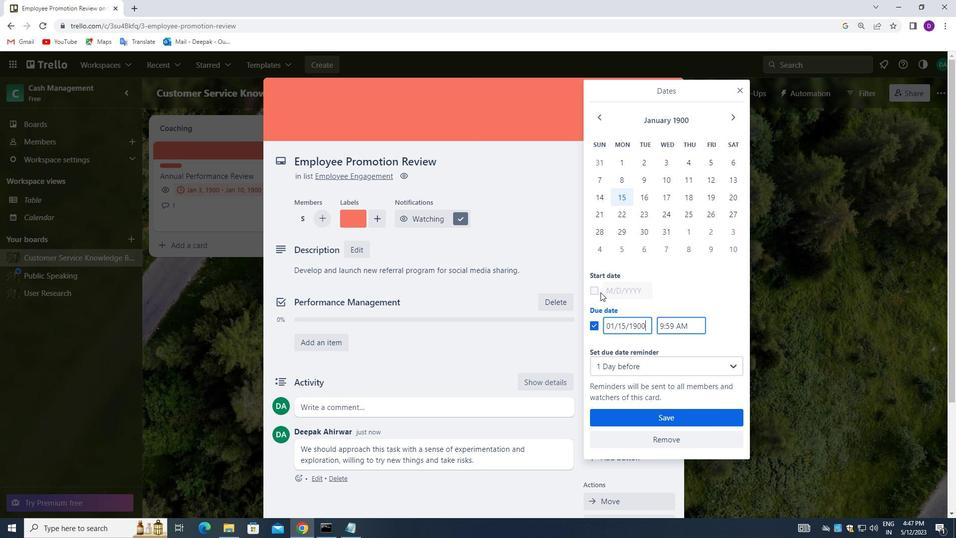 
Action: Mouse pressed left at (595, 291)
Screenshot: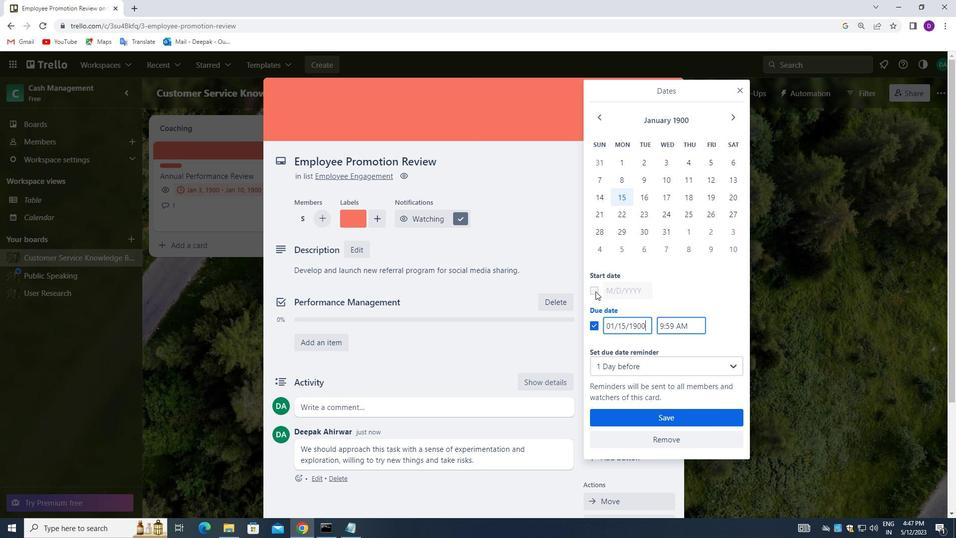 
Action: Mouse moved to (627, 290)
Screenshot: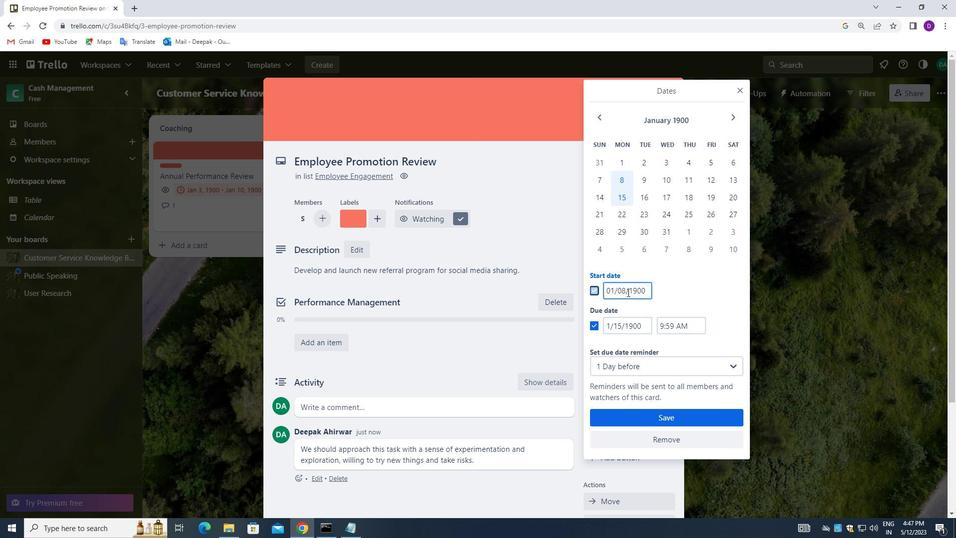 
Action: Mouse pressed left at (627, 290)
Screenshot: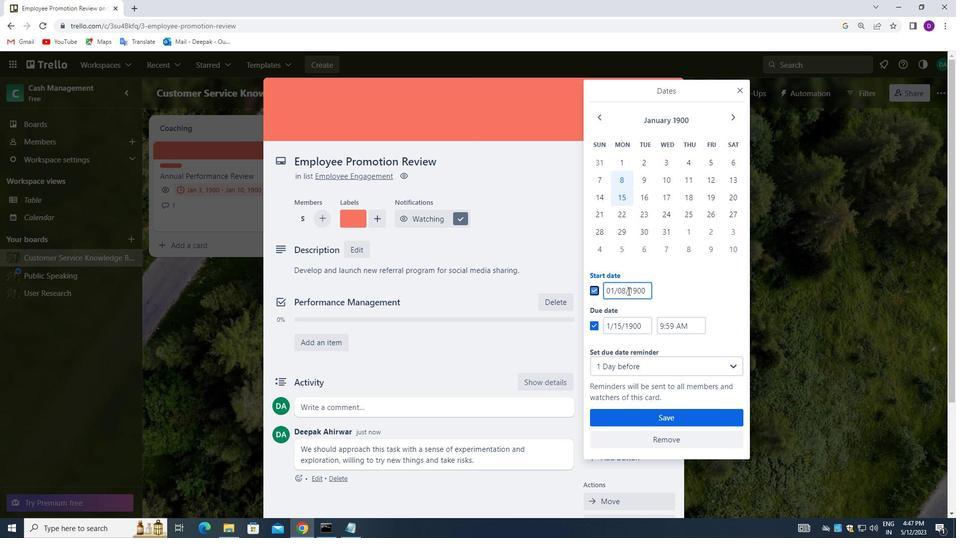 
Action: Mouse pressed left at (627, 290)
Screenshot: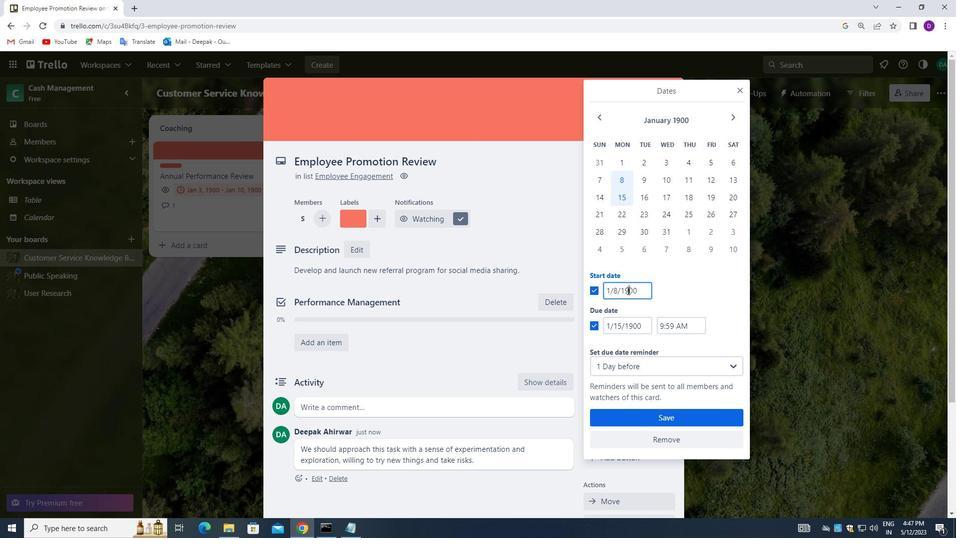 
Action: Mouse pressed left at (627, 290)
Screenshot: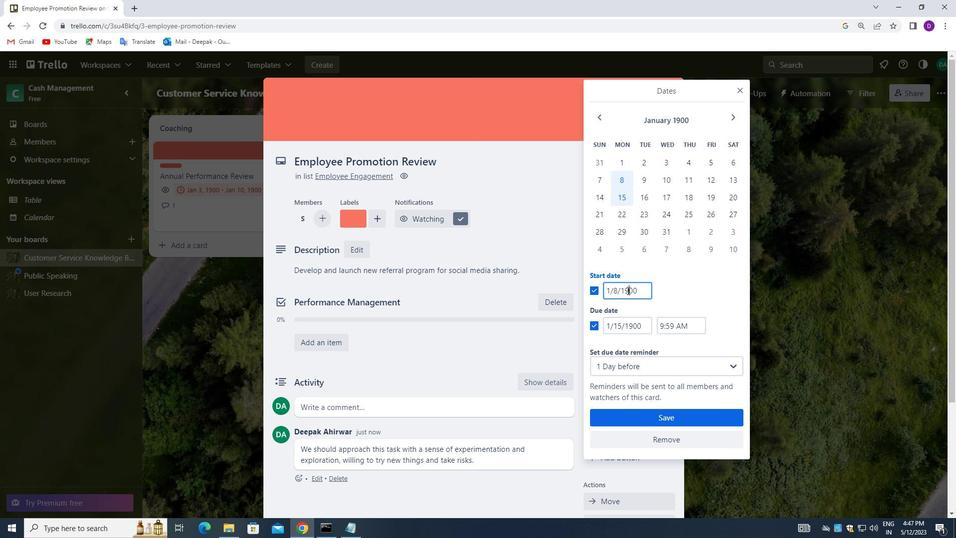 
Action: Key pressed <Key.backspace>01/09/1900
Screenshot: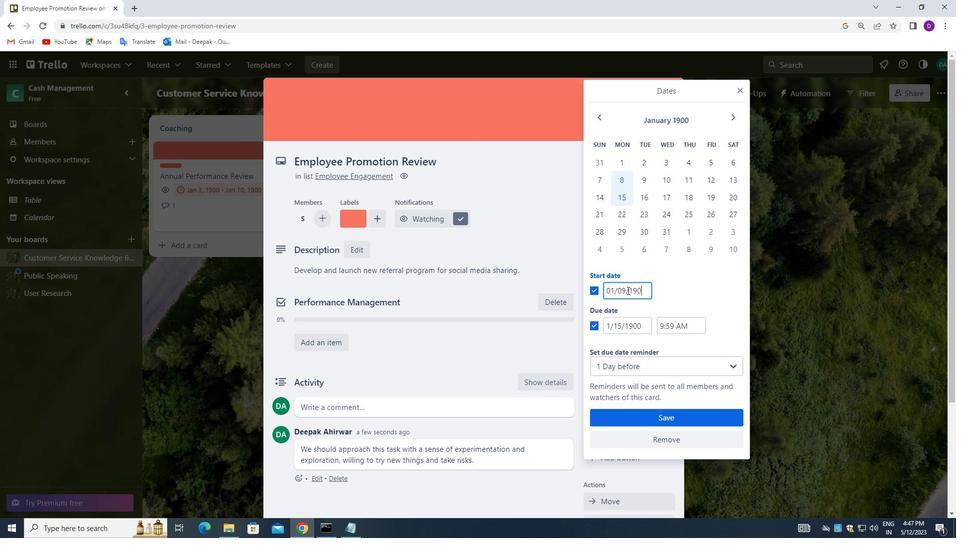 
Action: Mouse moved to (626, 330)
Screenshot: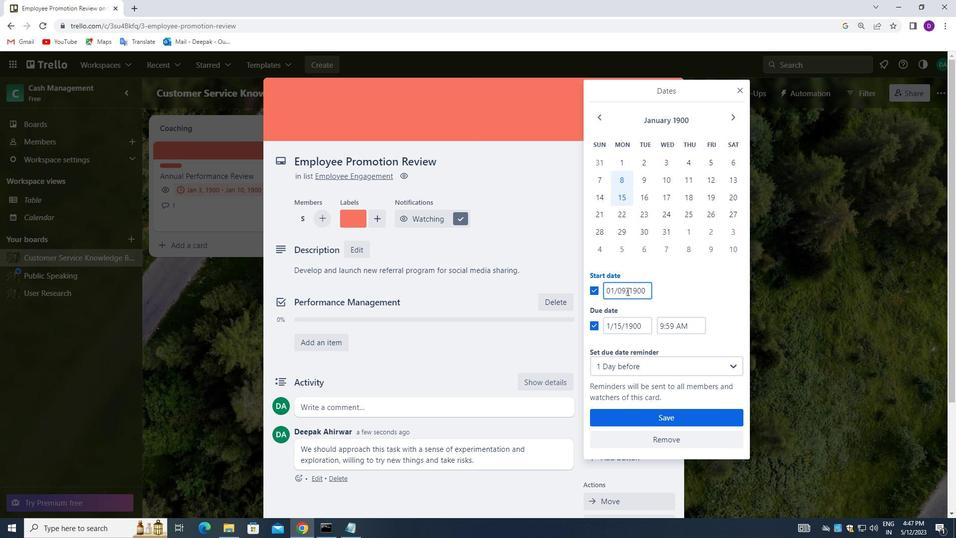 
Action: Mouse pressed left at (626, 330)
Screenshot: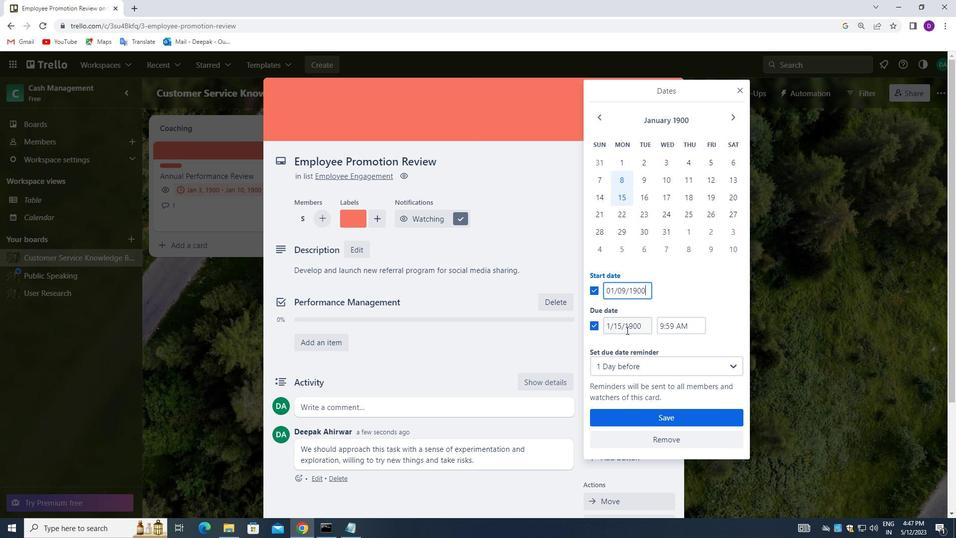 
Action: Mouse pressed left at (626, 330)
Screenshot: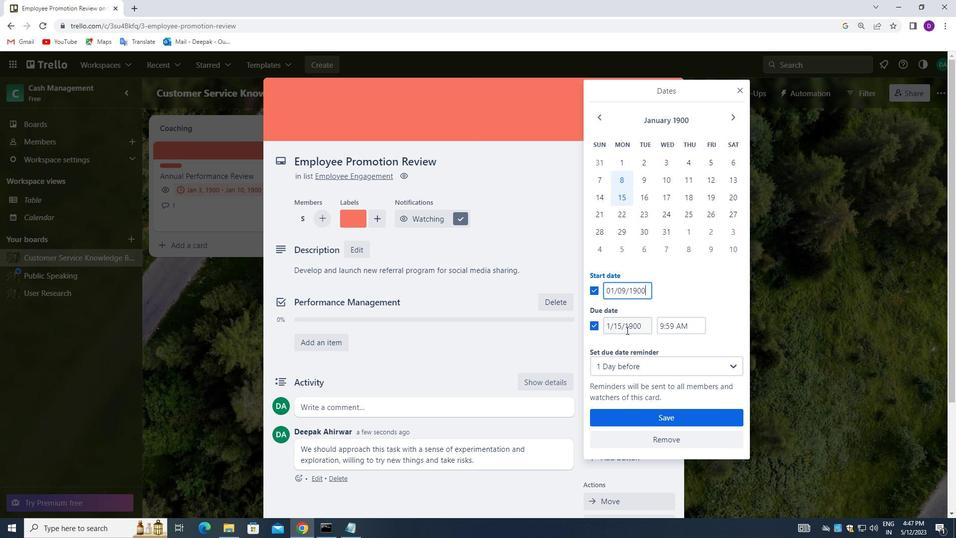 
Action: Mouse pressed left at (626, 330)
Screenshot: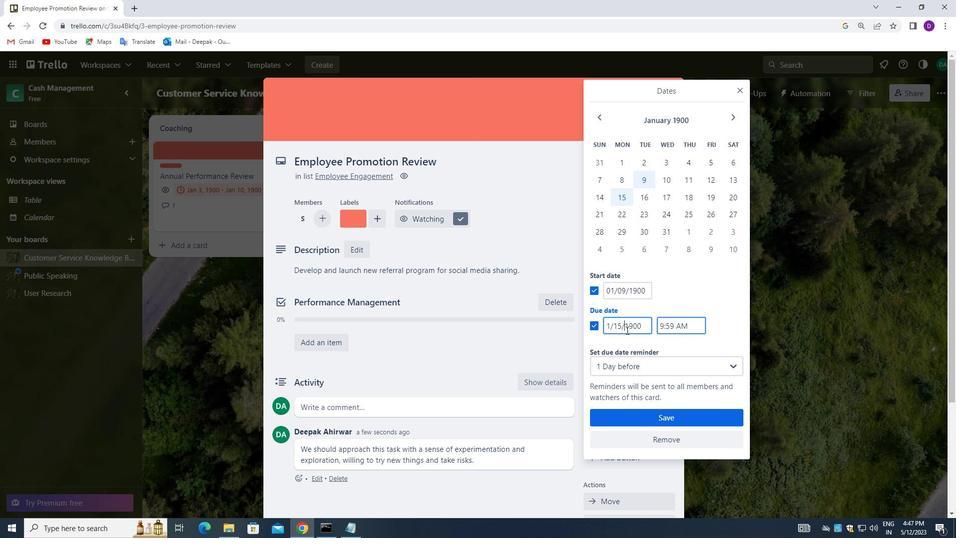 
Action: Key pressed <Key.backspace>01/16/1900
Screenshot: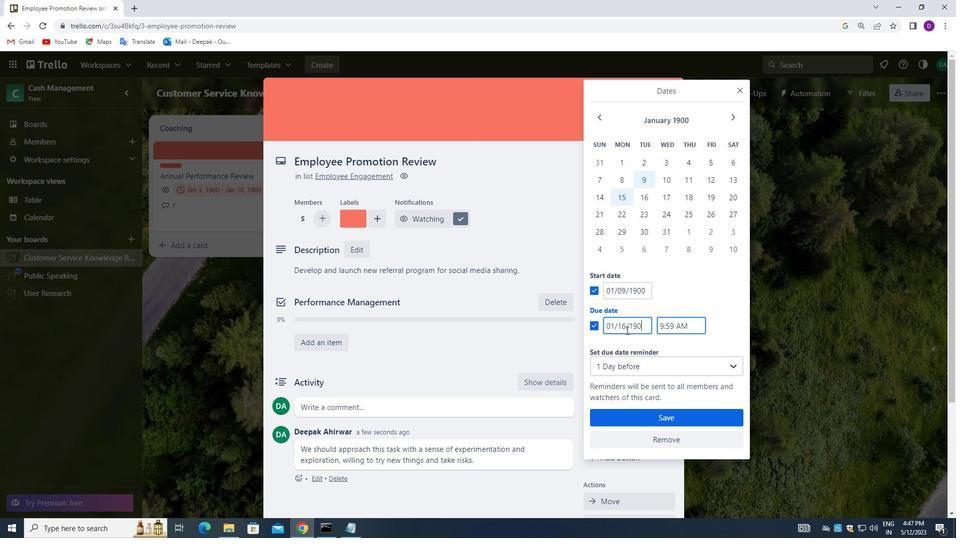
Action: Mouse moved to (672, 416)
Screenshot: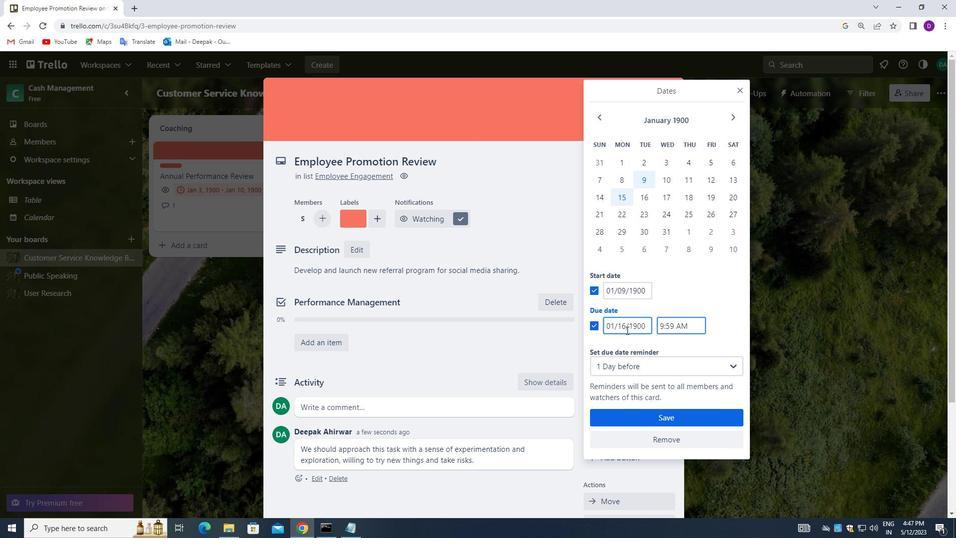 
Action: Mouse pressed left at (672, 416)
Screenshot: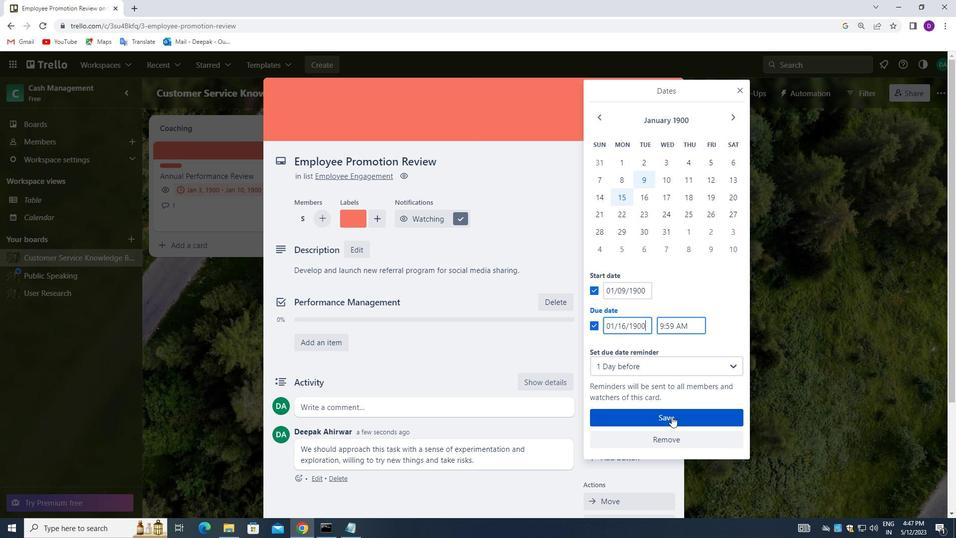 
Action: Mouse moved to (473, 353)
Screenshot: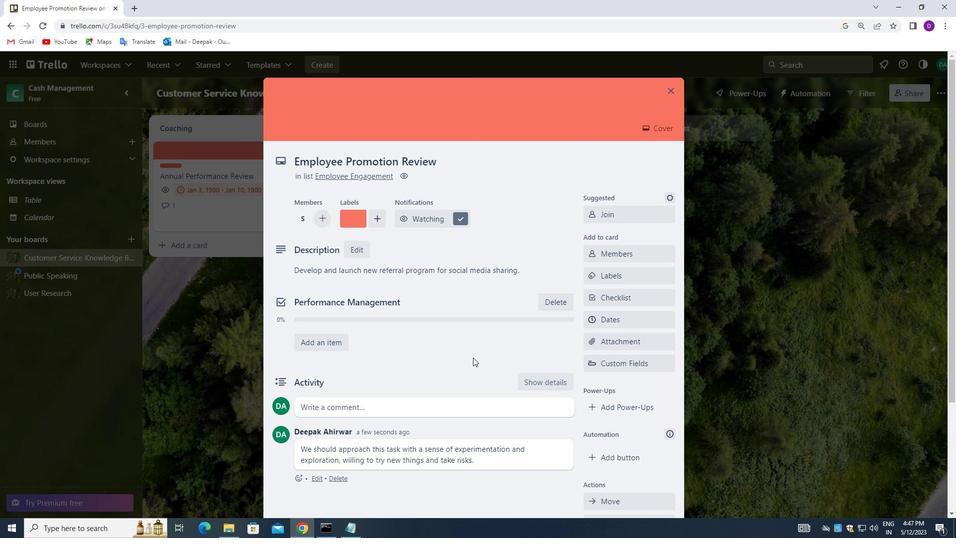 
Action: Mouse scrolled (473, 354) with delta (0, 0)
Screenshot: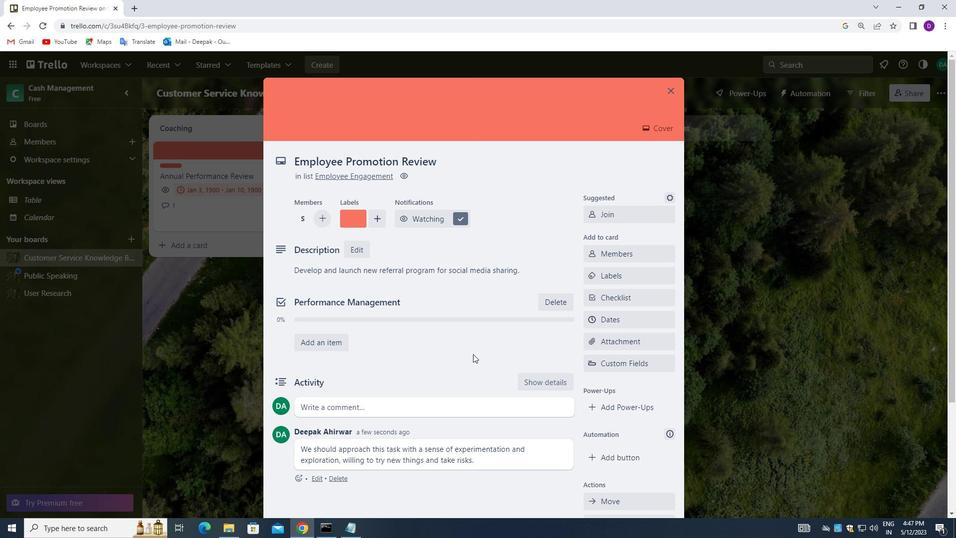 
Action: Mouse scrolled (473, 354) with delta (0, 0)
Screenshot: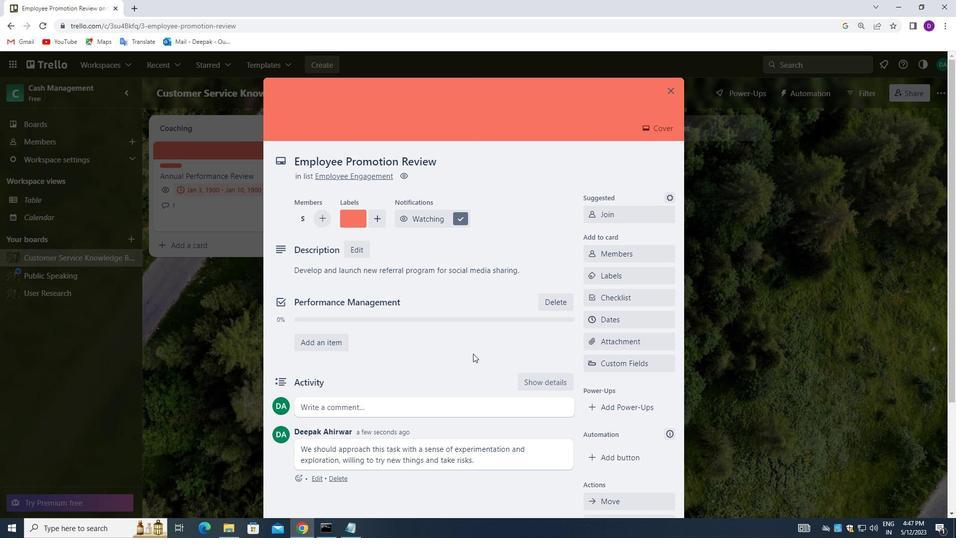 
Action: Mouse scrolled (473, 354) with delta (0, 0)
Screenshot: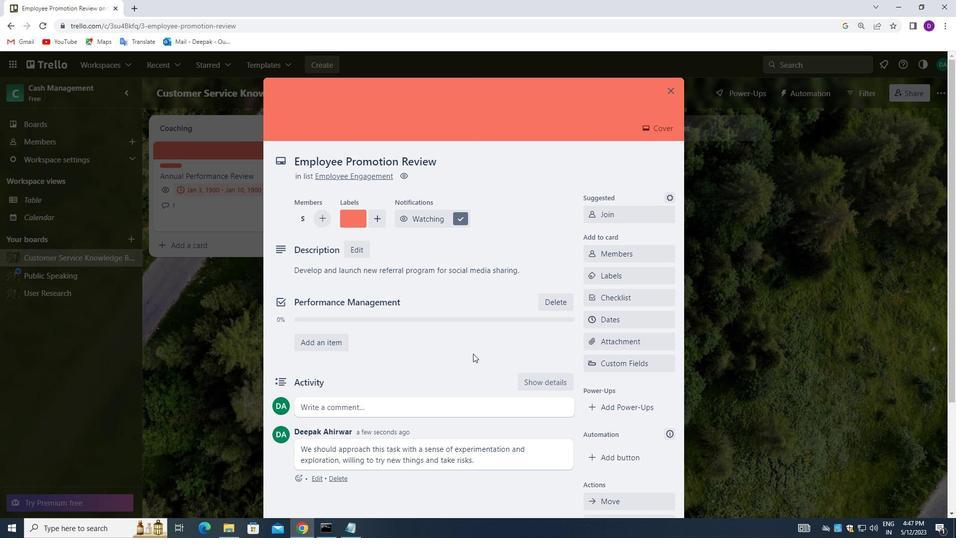 
Action: Mouse scrolled (473, 354) with delta (0, 0)
Screenshot: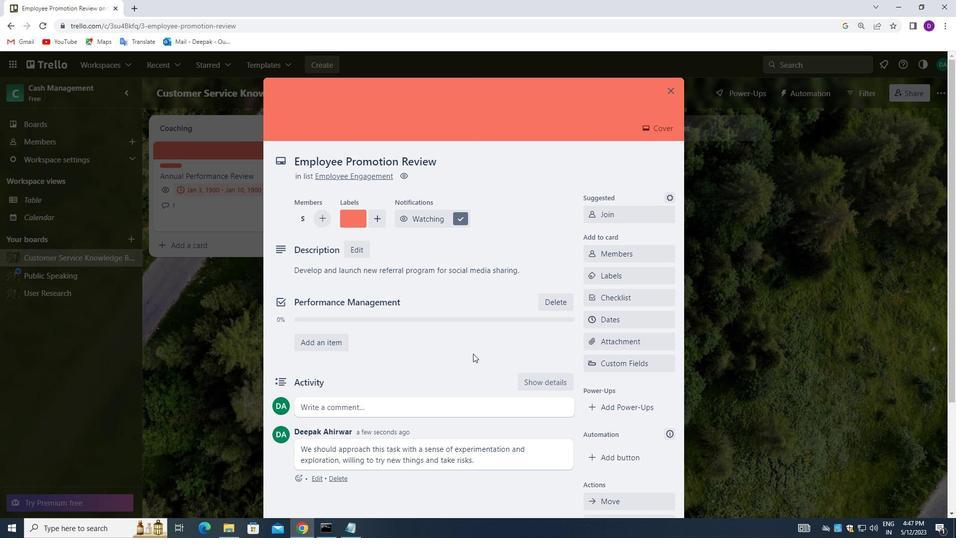 
Action: Mouse scrolled (473, 354) with delta (0, 0)
Screenshot: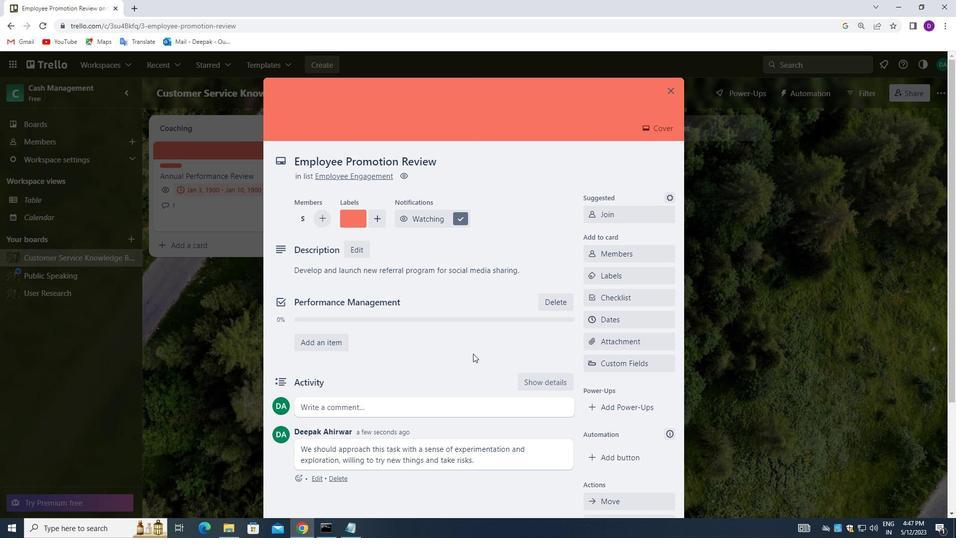 
Action: Mouse scrolled (473, 354) with delta (0, 0)
Screenshot: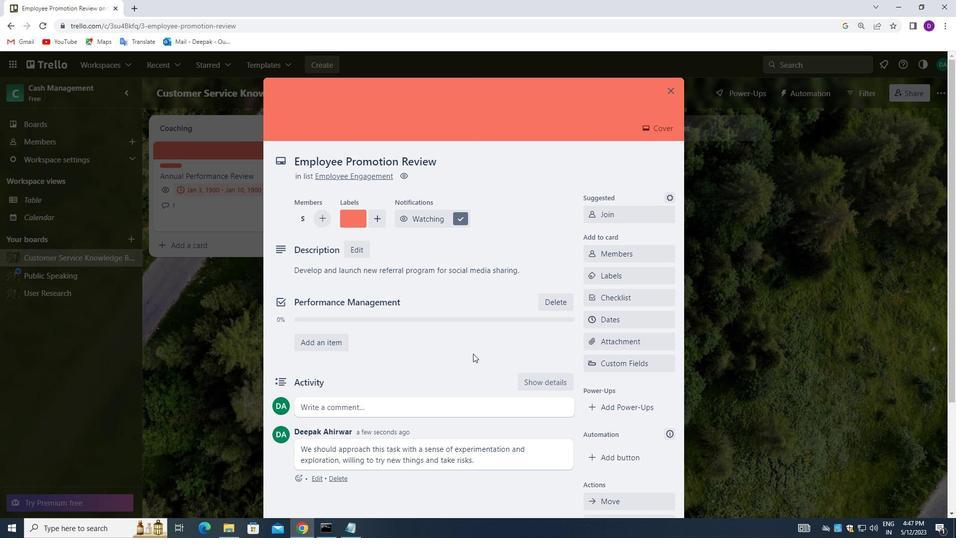 
Action: Mouse moved to (672, 93)
Screenshot: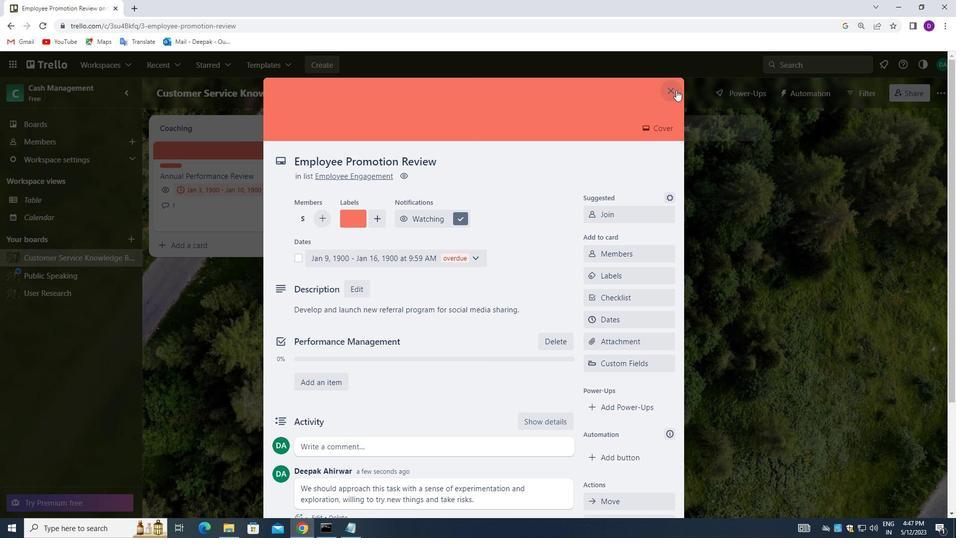 
Action: Mouse pressed left at (672, 93)
Screenshot: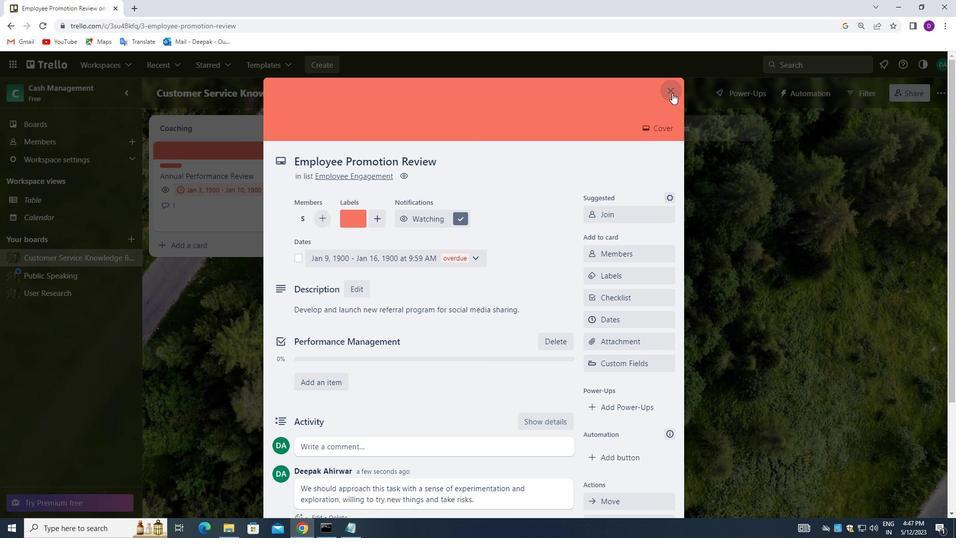 
Action: Mouse moved to (622, 186)
Screenshot: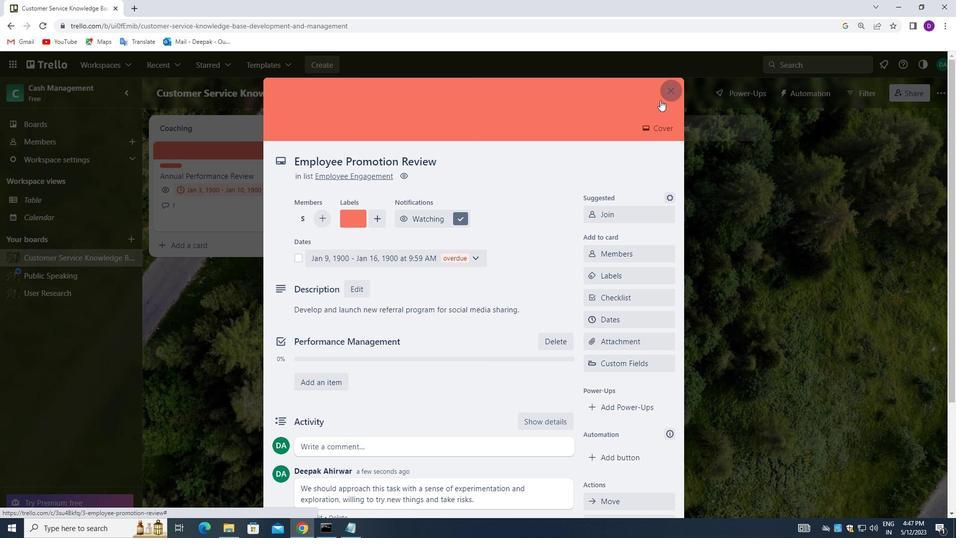 
